 Task: In the Company moma.org, schedule a meeting with title: 'Collaborative Discussion', Select date: '27 July, 2023', select start time: 10:00:AM. Add location in person New York with meeting description: Kindly join this meeting to understand Product Demo and Service Presentation. Add attendees from company's contact and save.. Logged in from softage.1@softage.net
Action: Mouse moved to (112, 75)
Screenshot: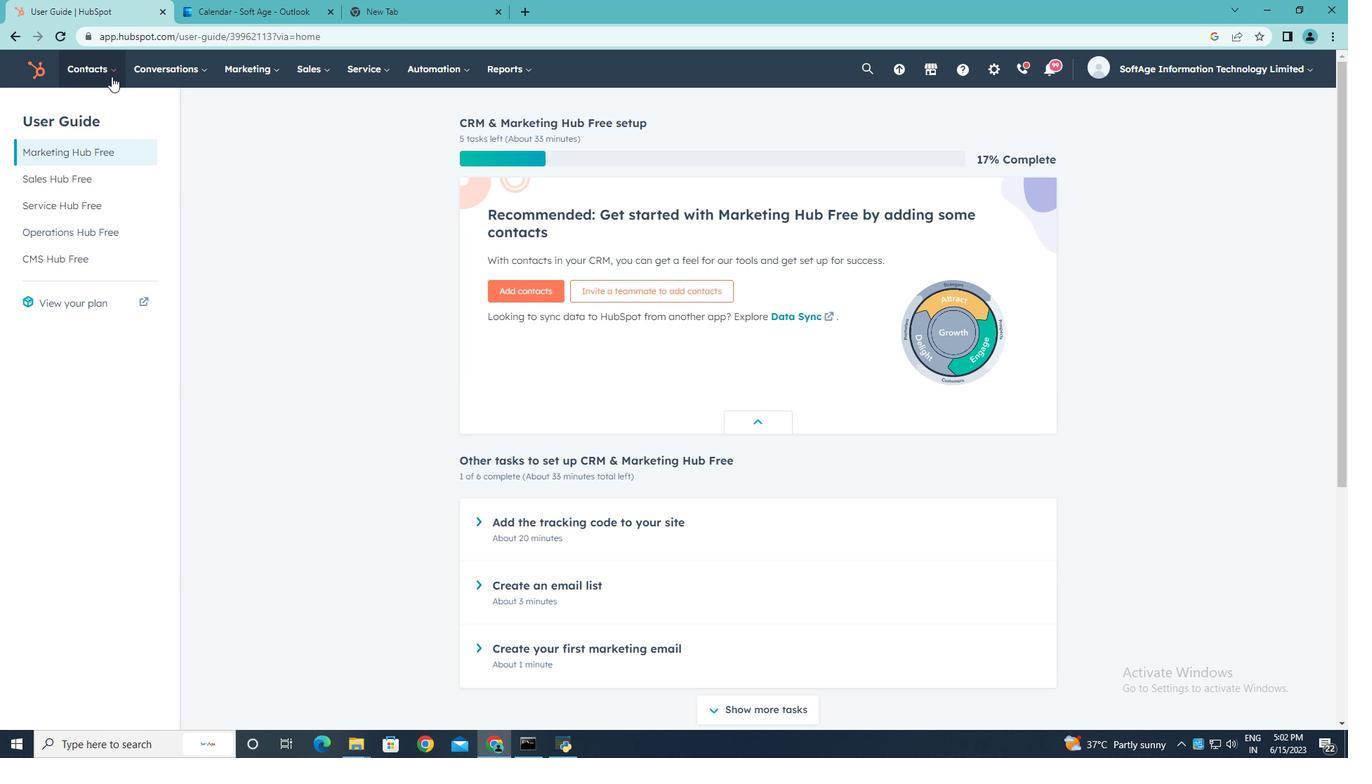 
Action: Mouse pressed left at (112, 75)
Screenshot: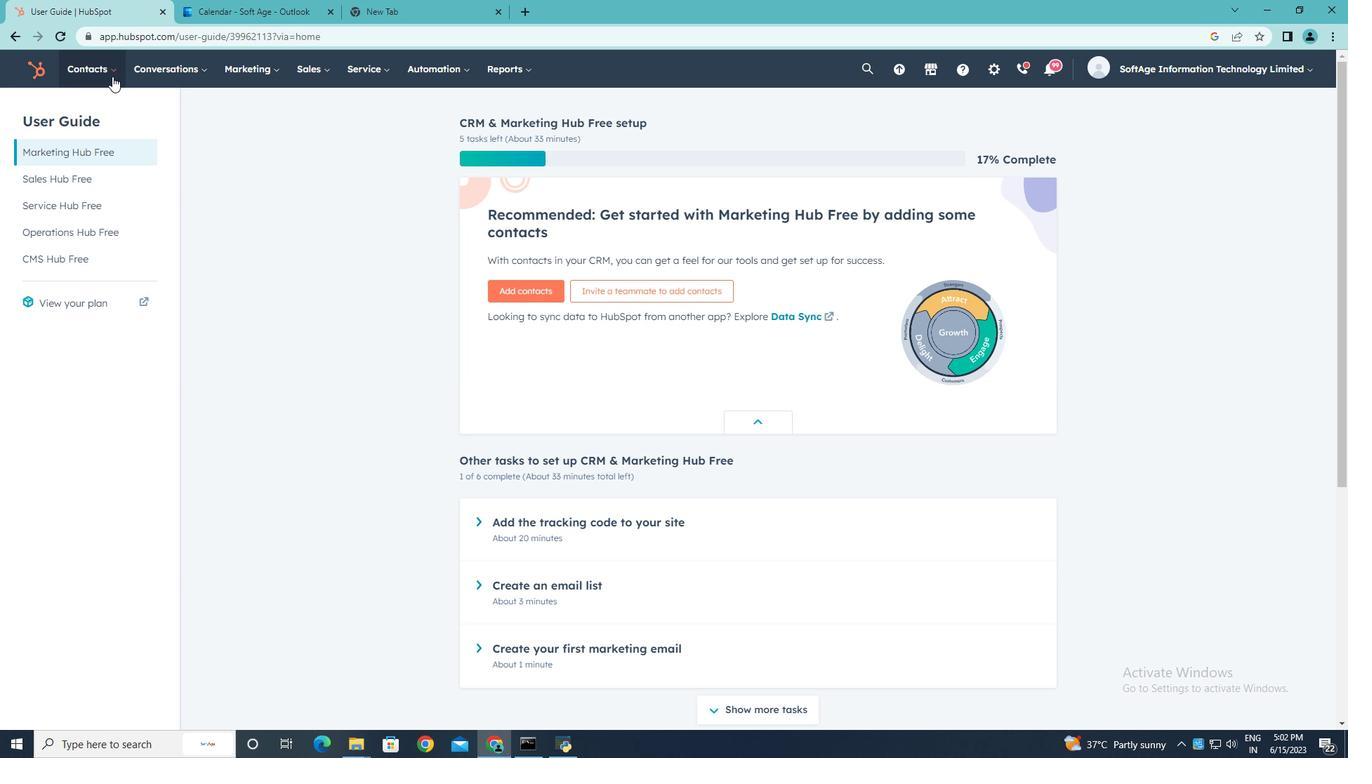 
Action: Mouse moved to (108, 138)
Screenshot: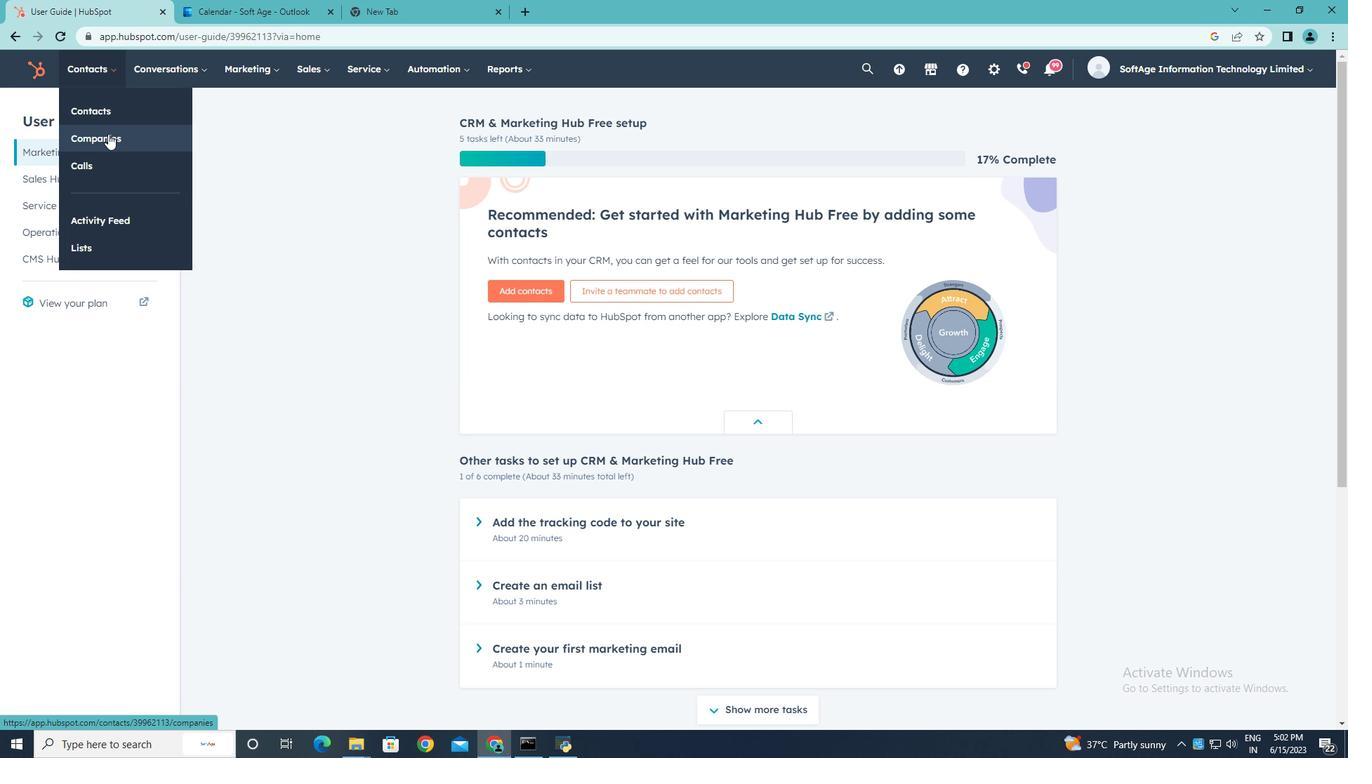 
Action: Mouse pressed left at (108, 138)
Screenshot: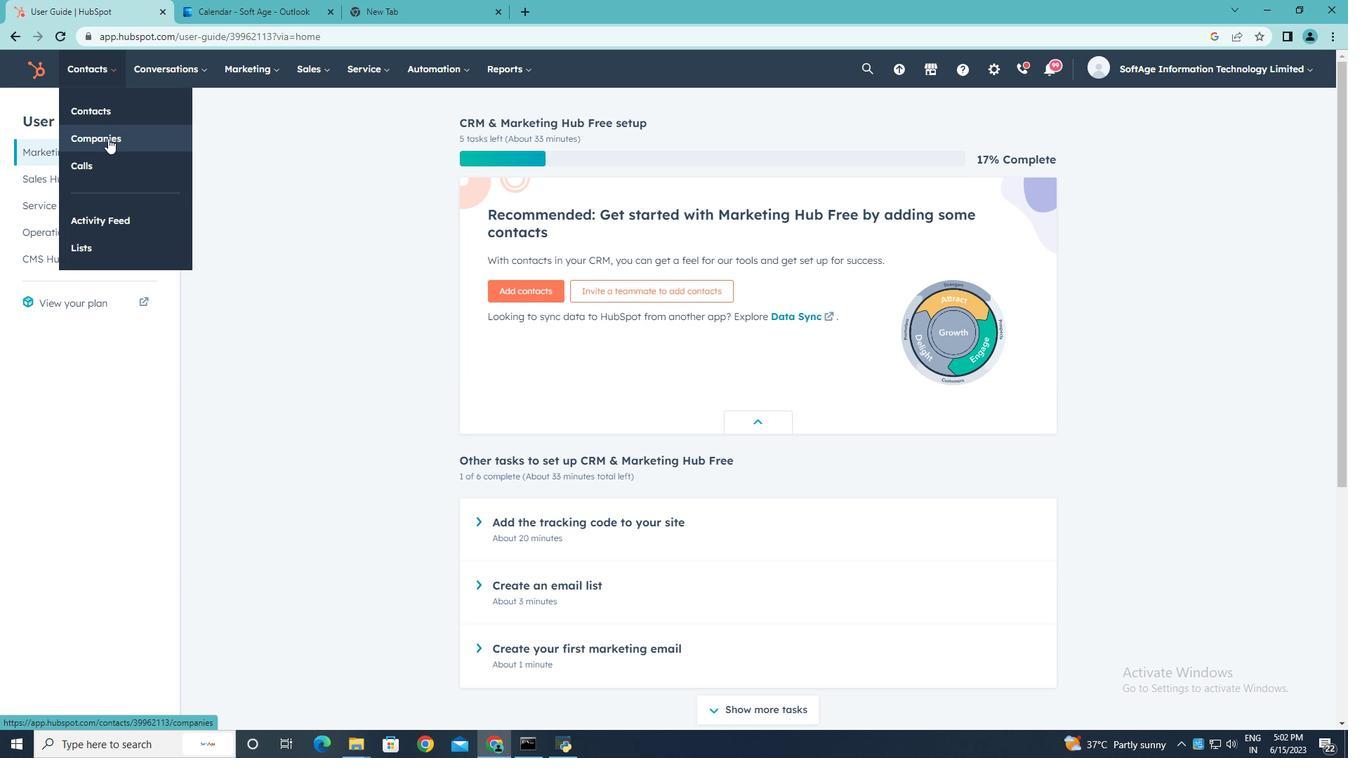 
Action: Mouse moved to (129, 228)
Screenshot: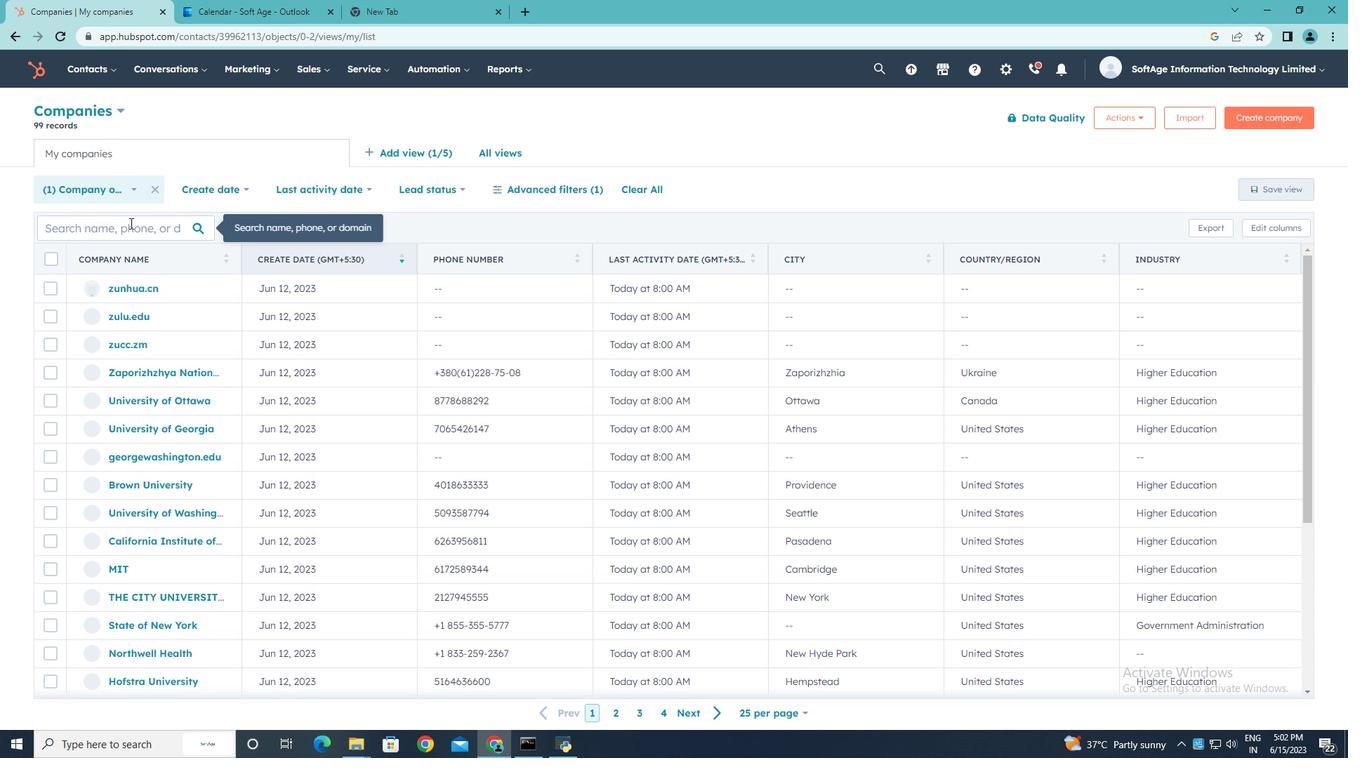
Action: Mouse pressed left at (129, 228)
Screenshot: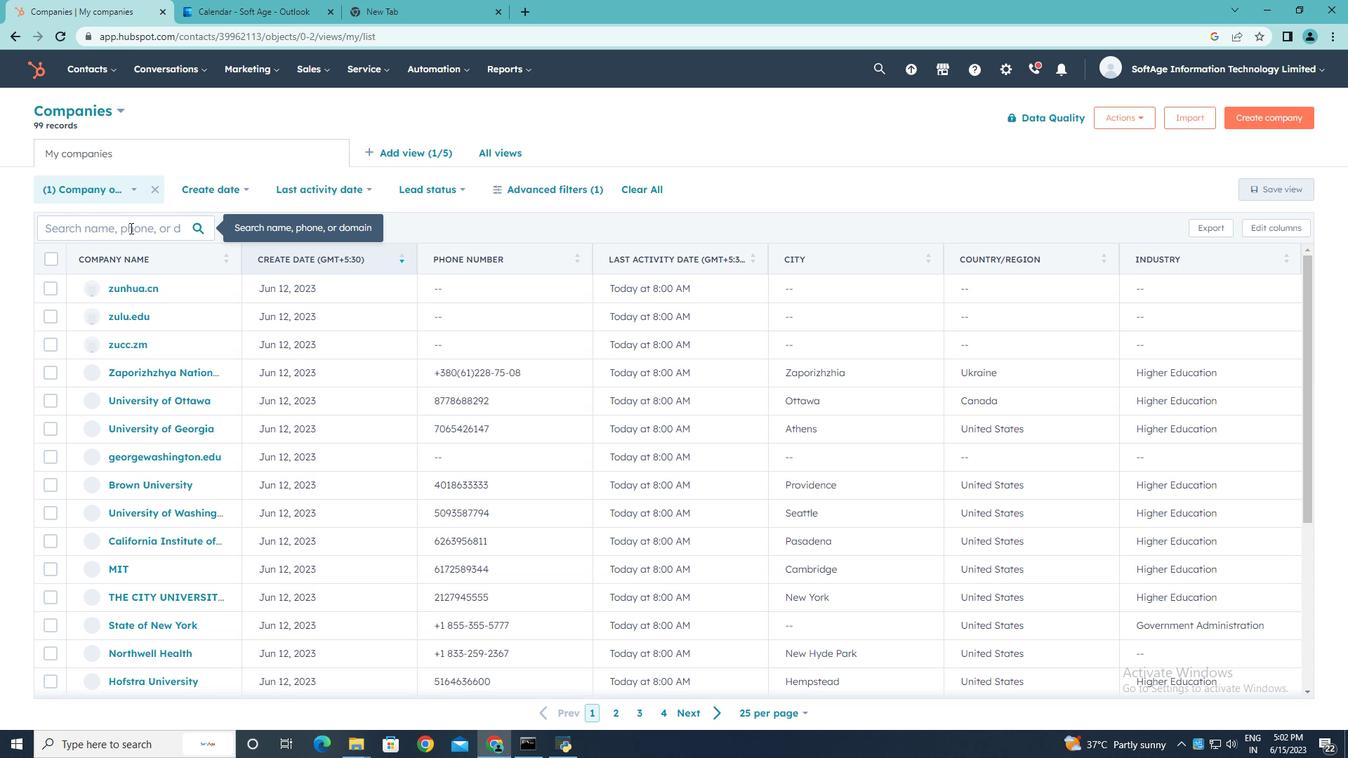 
Action: Key pressed moma.org
Screenshot: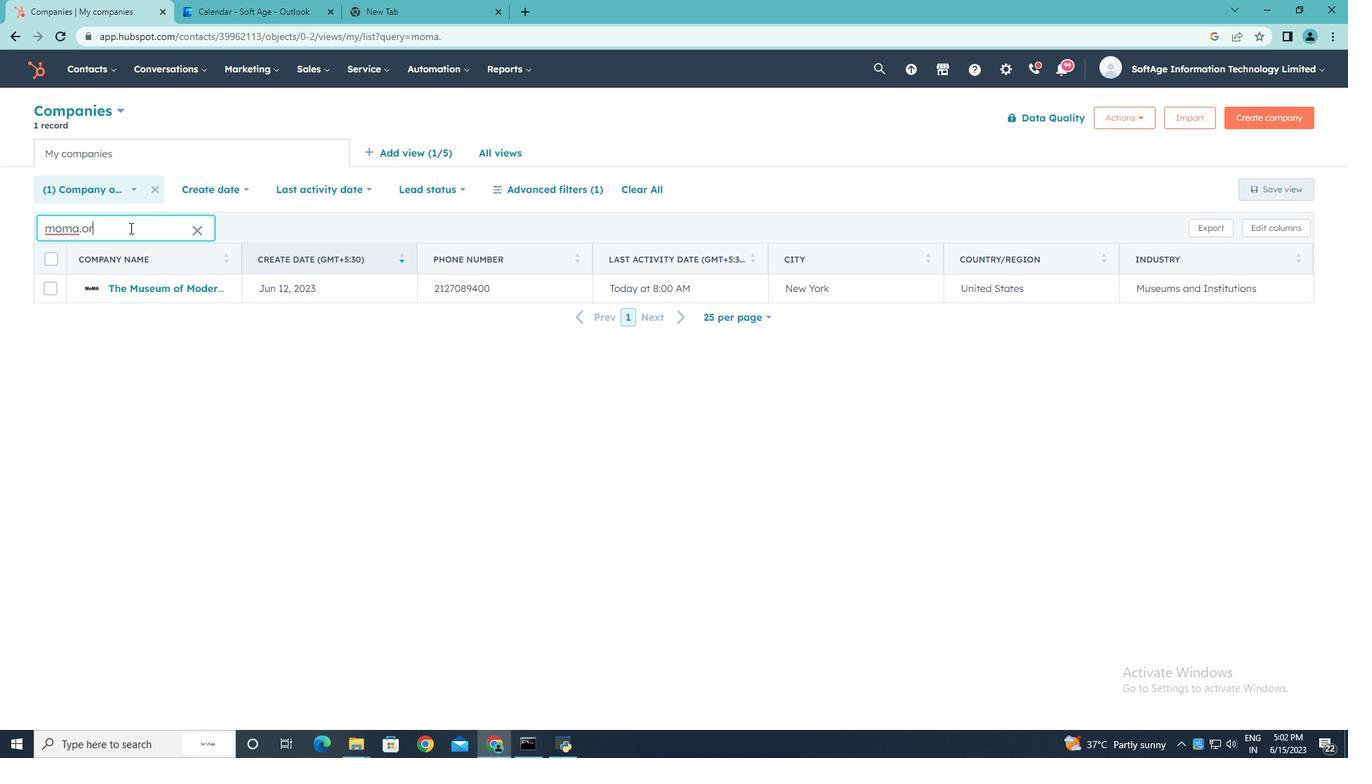 
Action: Mouse moved to (133, 283)
Screenshot: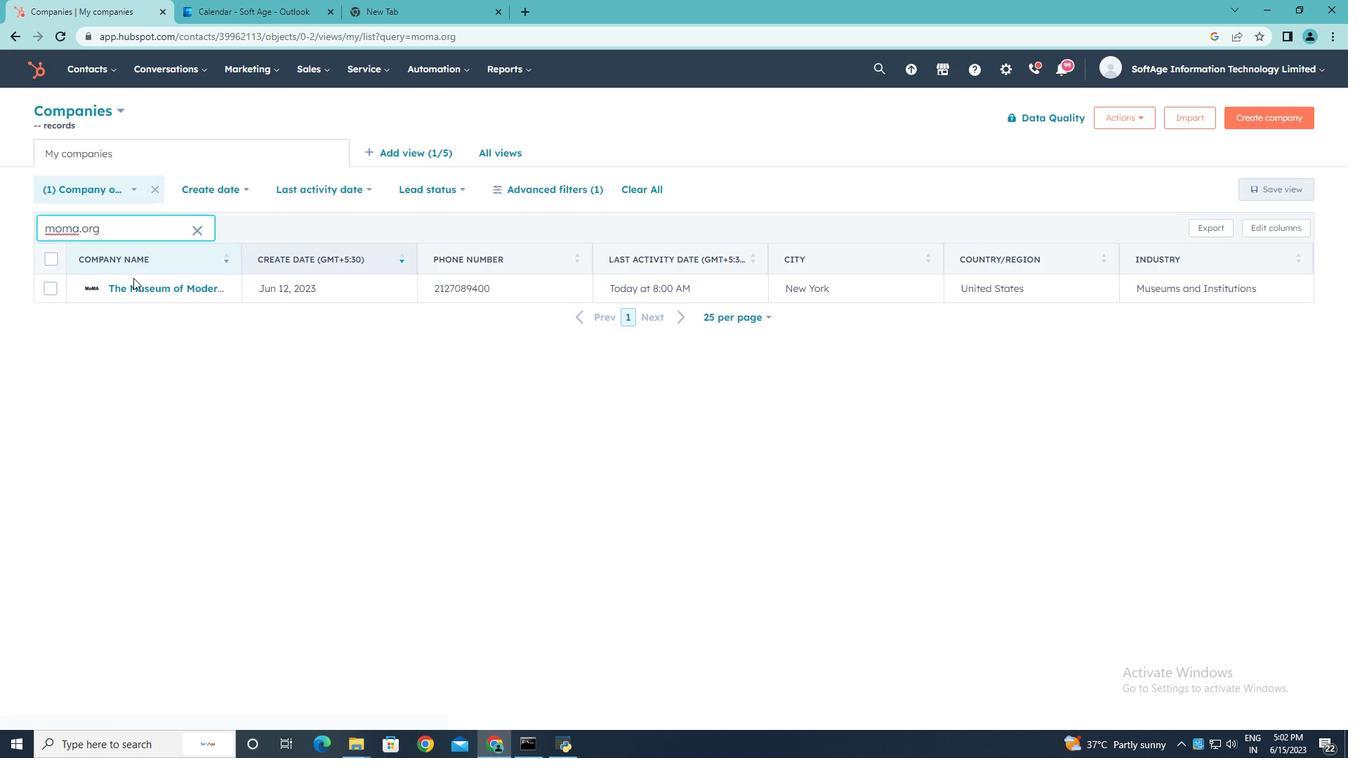 
Action: Mouse pressed left at (133, 283)
Screenshot: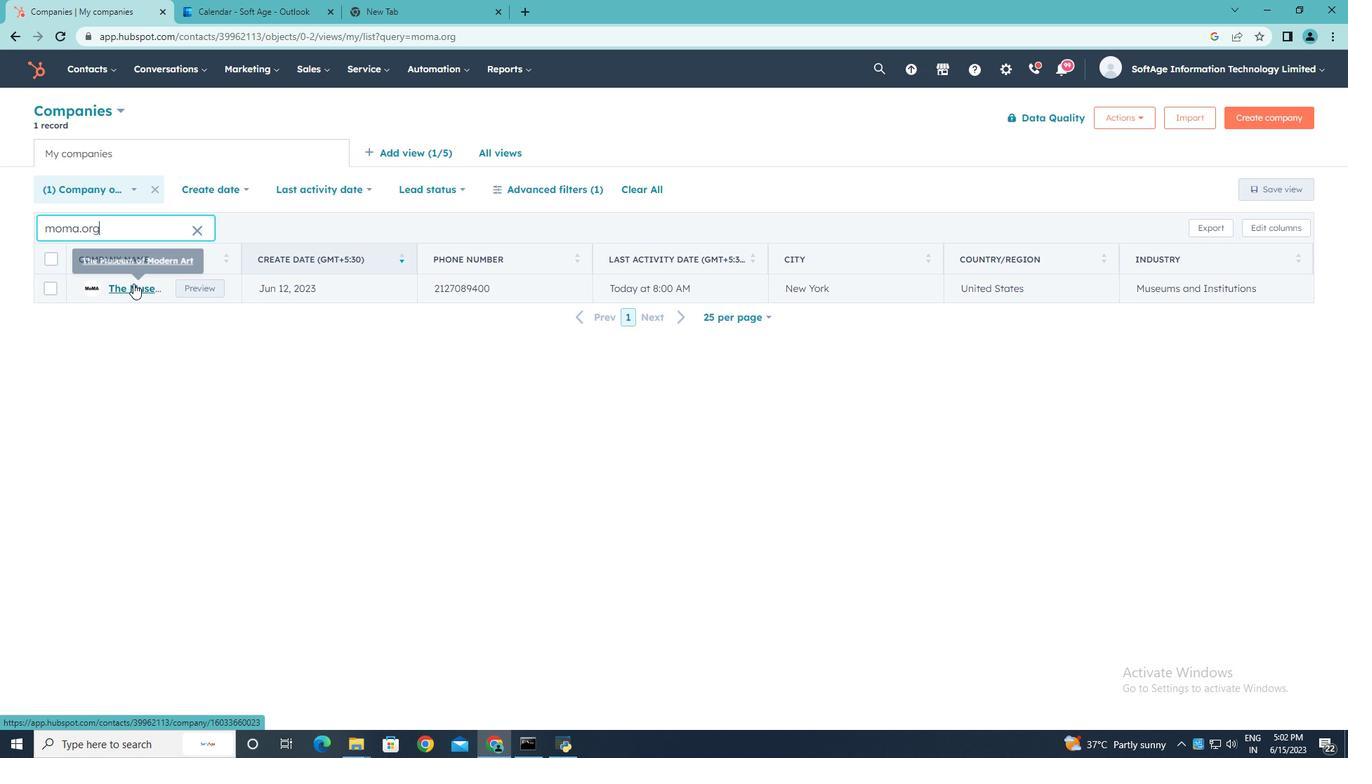 
Action: Mouse moved to (229, 238)
Screenshot: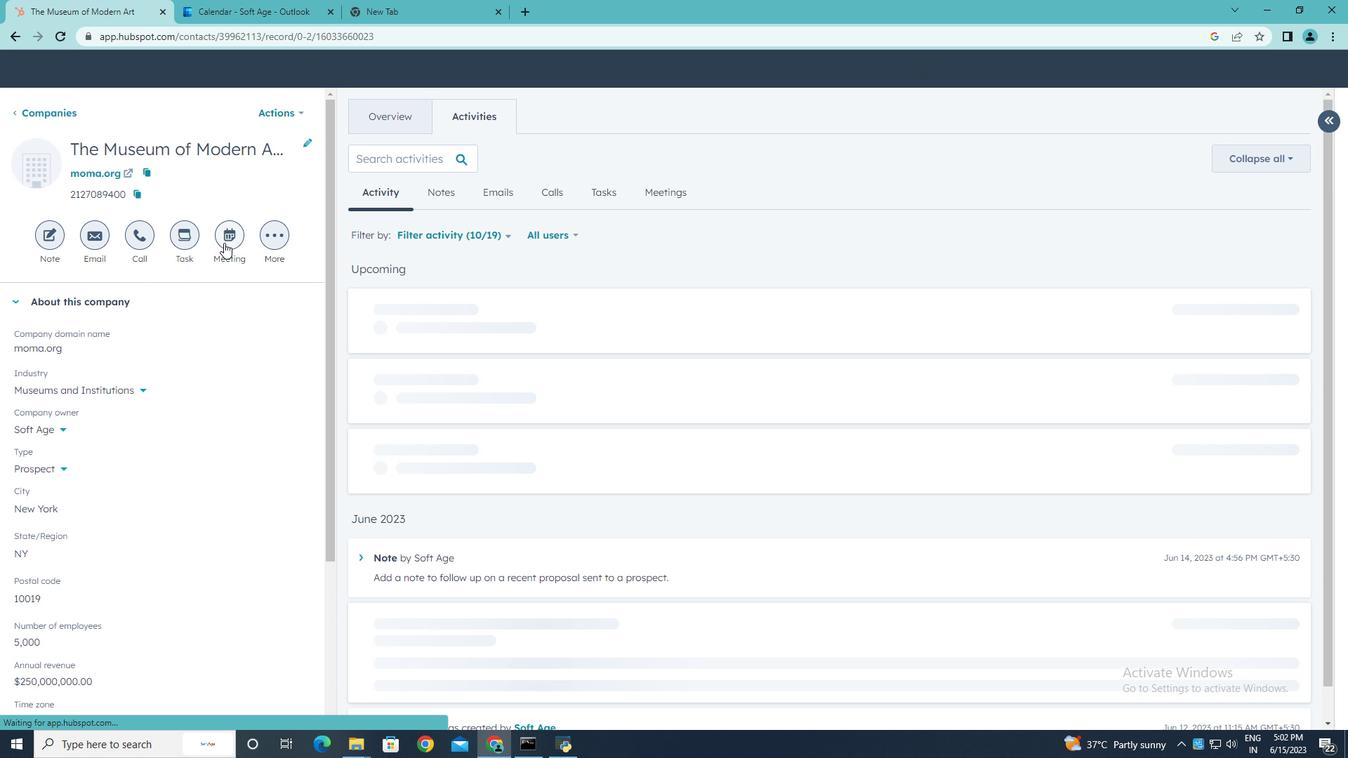 
Action: Mouse pressed left at (229, 238)
Screenshot: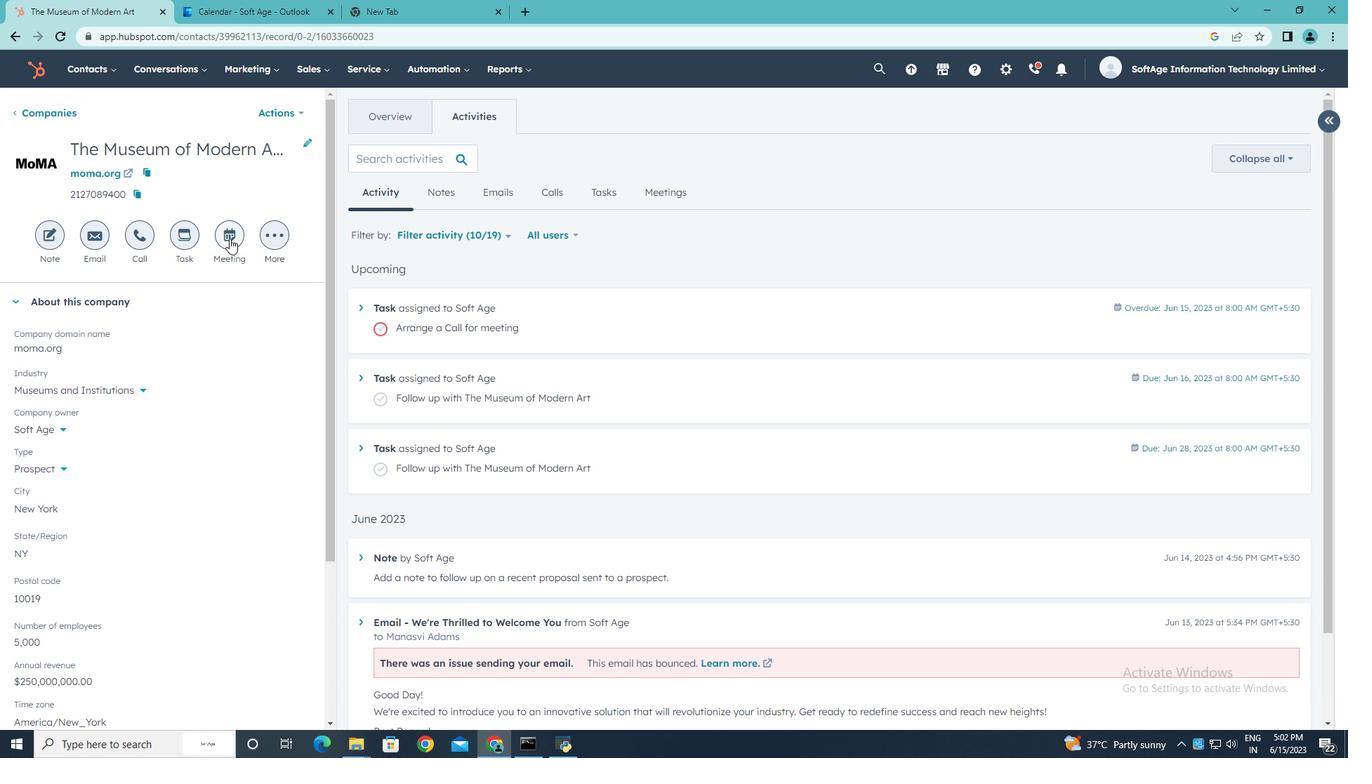 
Action: Key pressed <Key.shift>Collabort<Key.backspace>ative<Key.space><Key.shift>Discussion
Screenshot: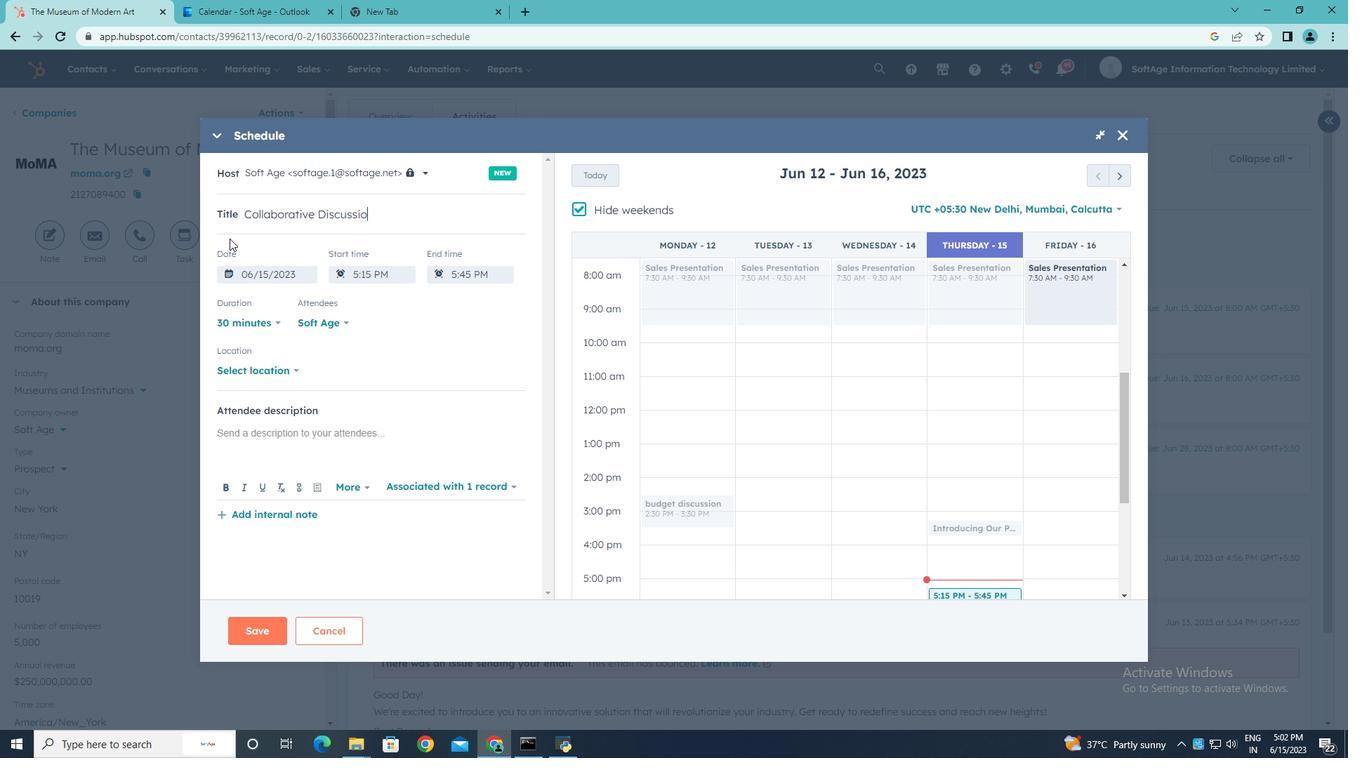 
Action: Mouse moved to (580, 205)
Screenshot: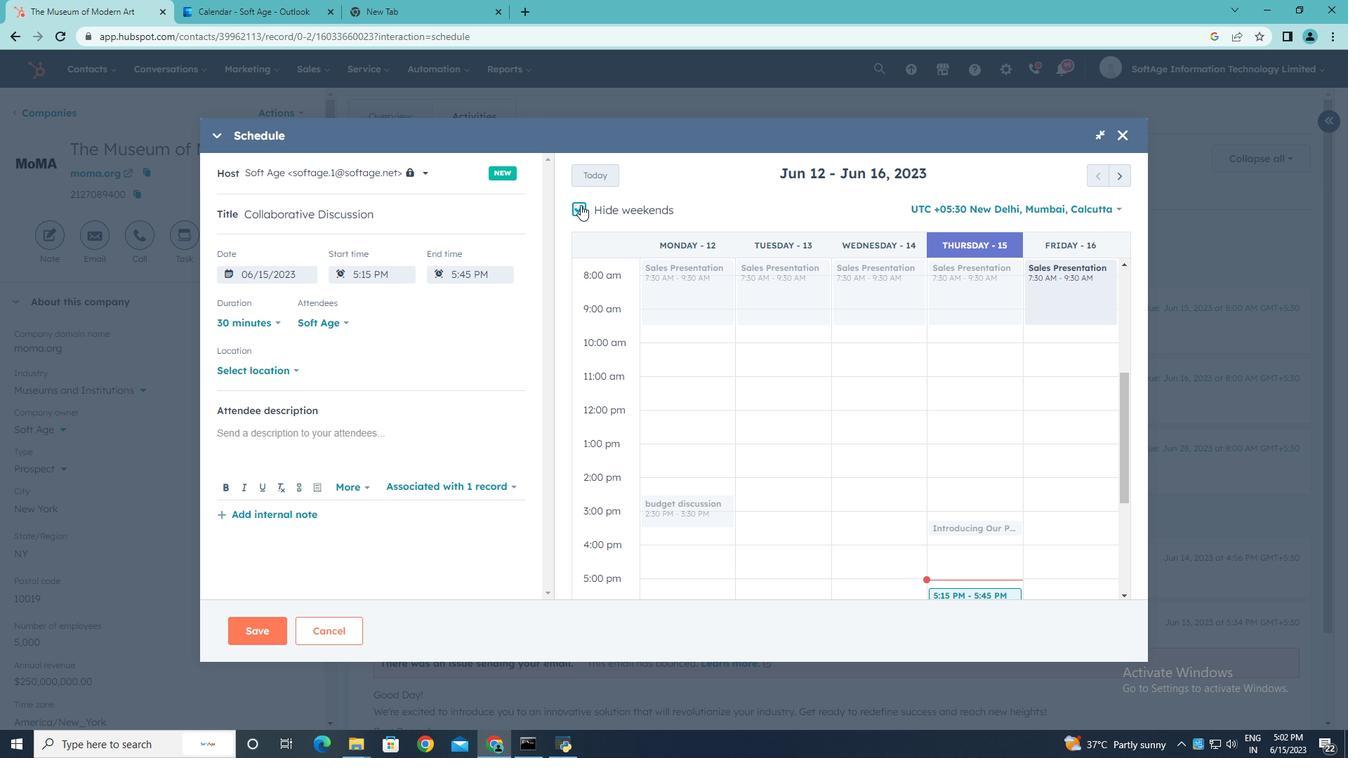 
Action: Mouse pressed left at (580, 205)
Screenshot: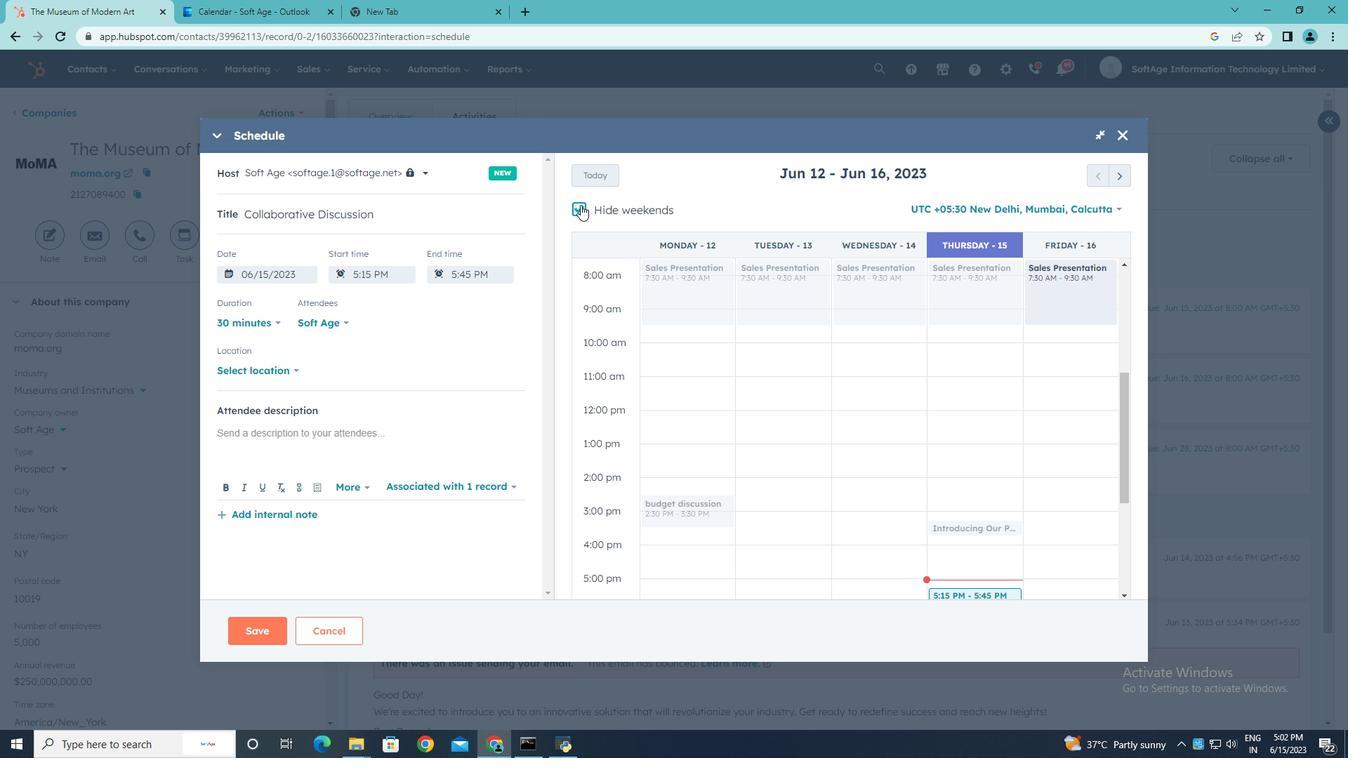 
Action: Mouse moved to (1119, 177)
Screenshot: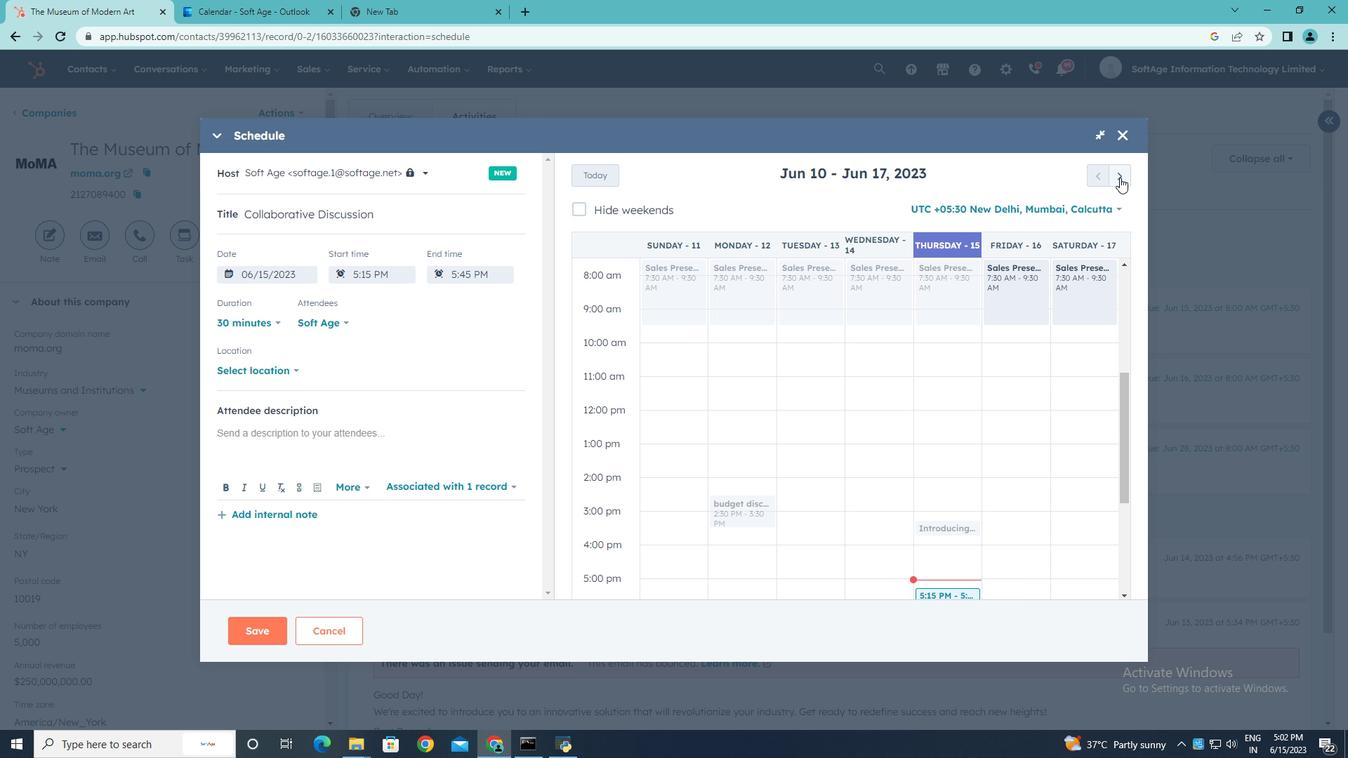 
Action: Mouse pressed left at (1119, 177)
Screenshot: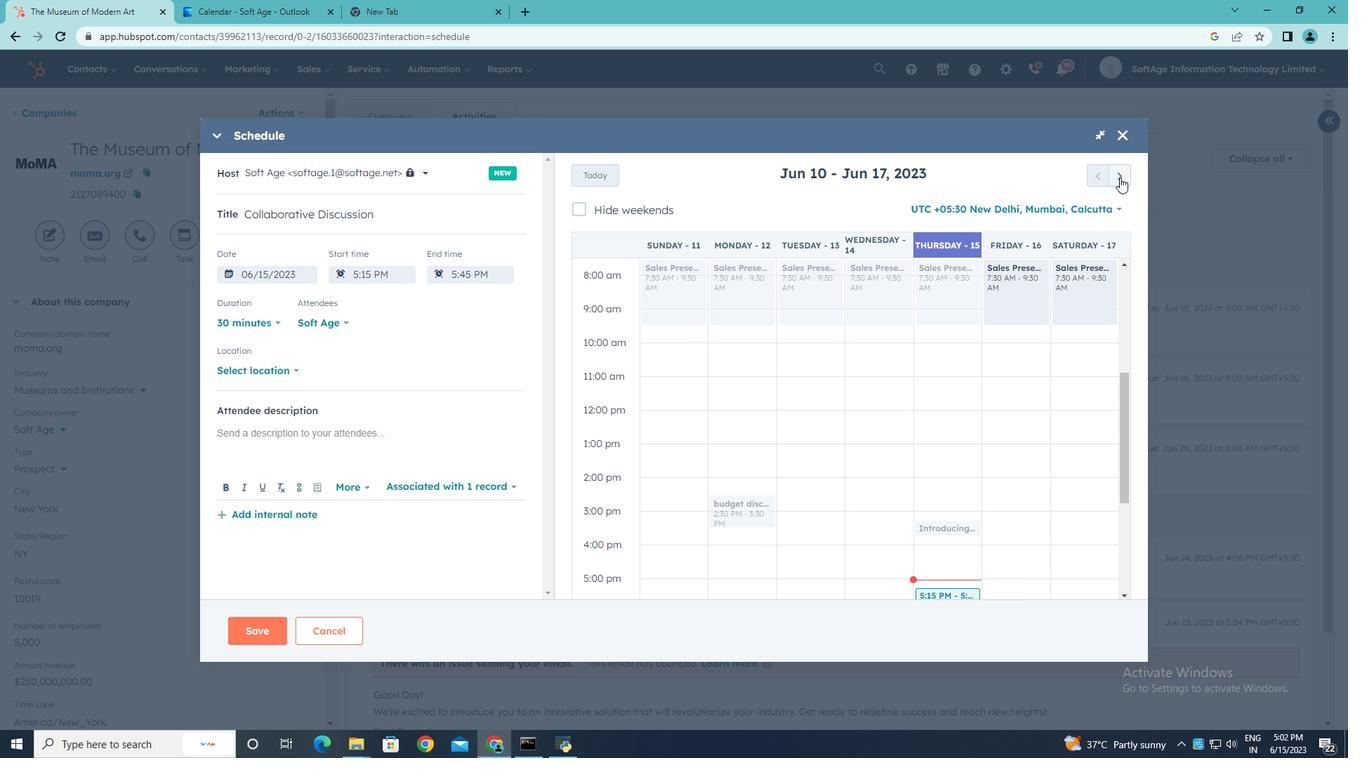 
Action: Mouse pressed left at (1119, 177)
Screenshot: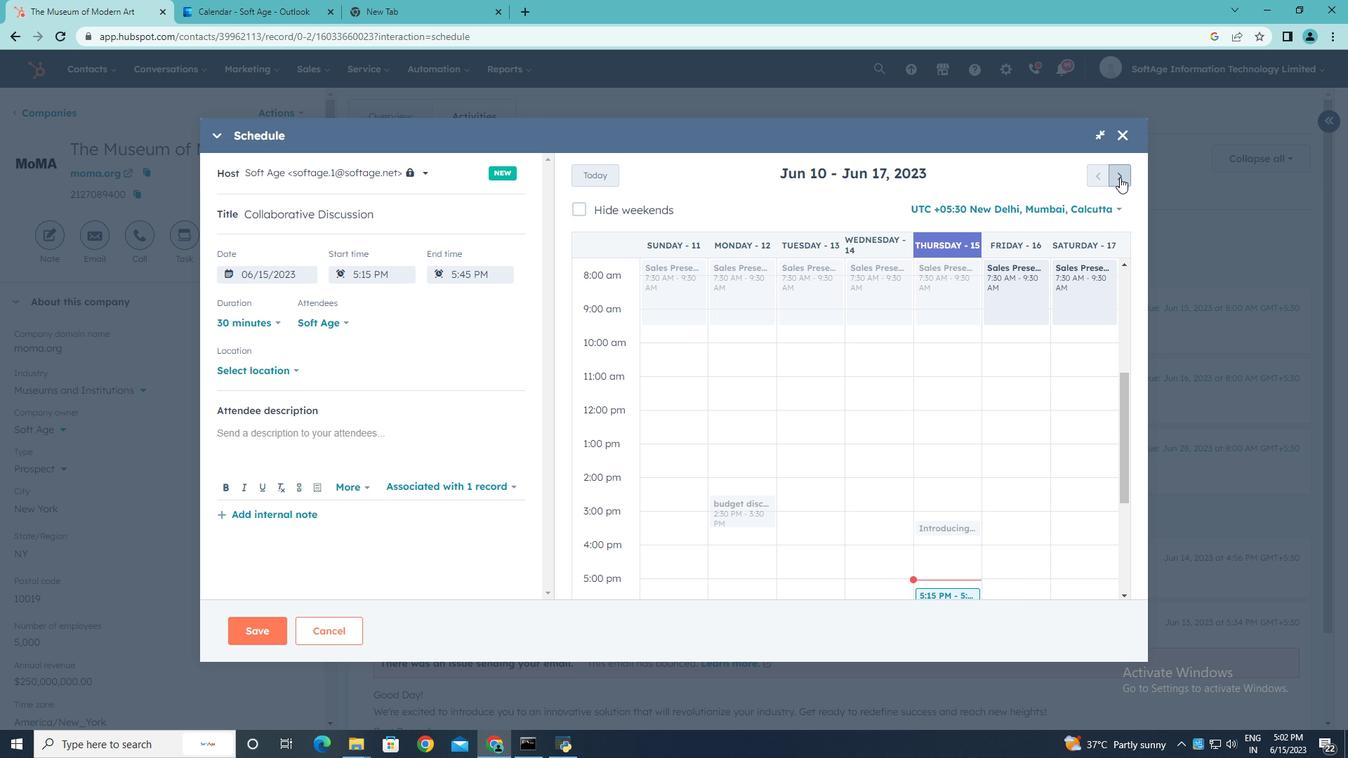 
Action: Mouse pressed left at (1119, 177)
Screenshot: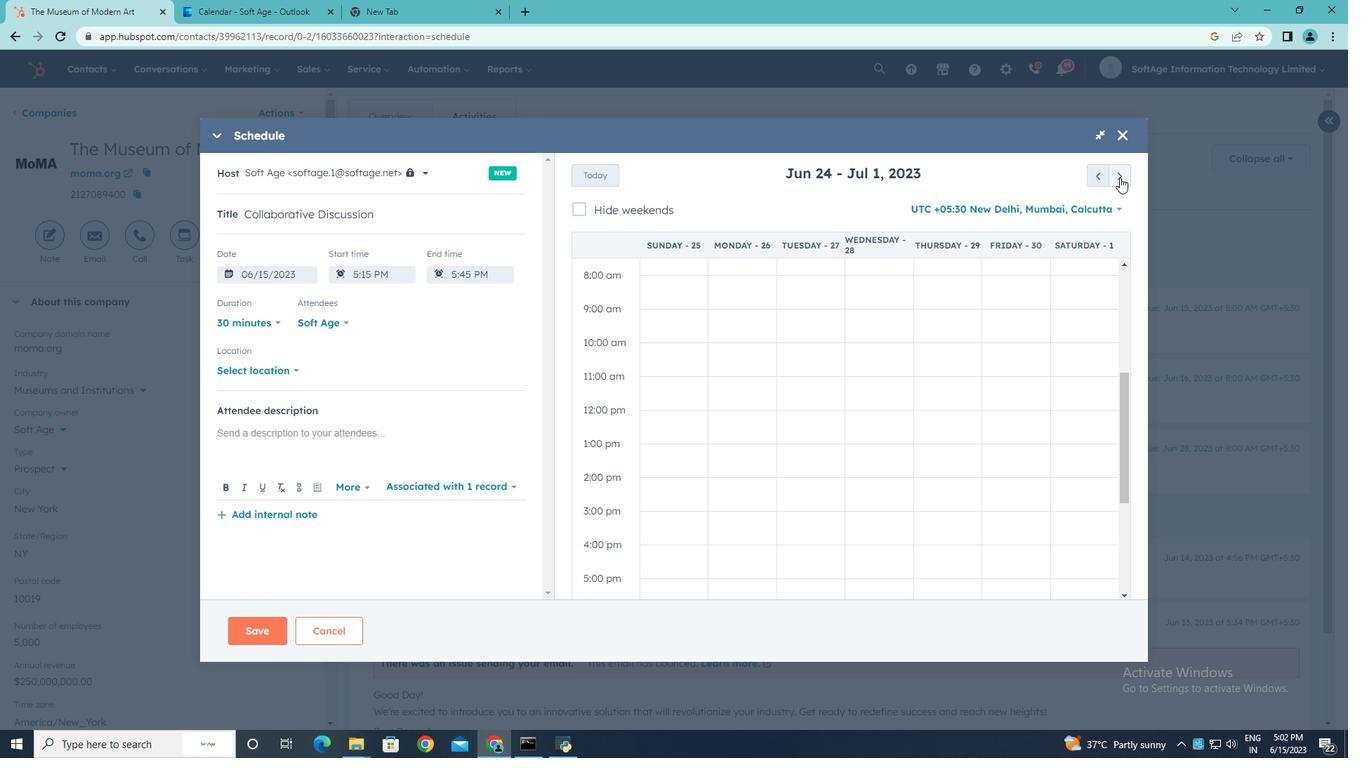 
Action: Mouse pressed left at (1119, 177)
Screenshot: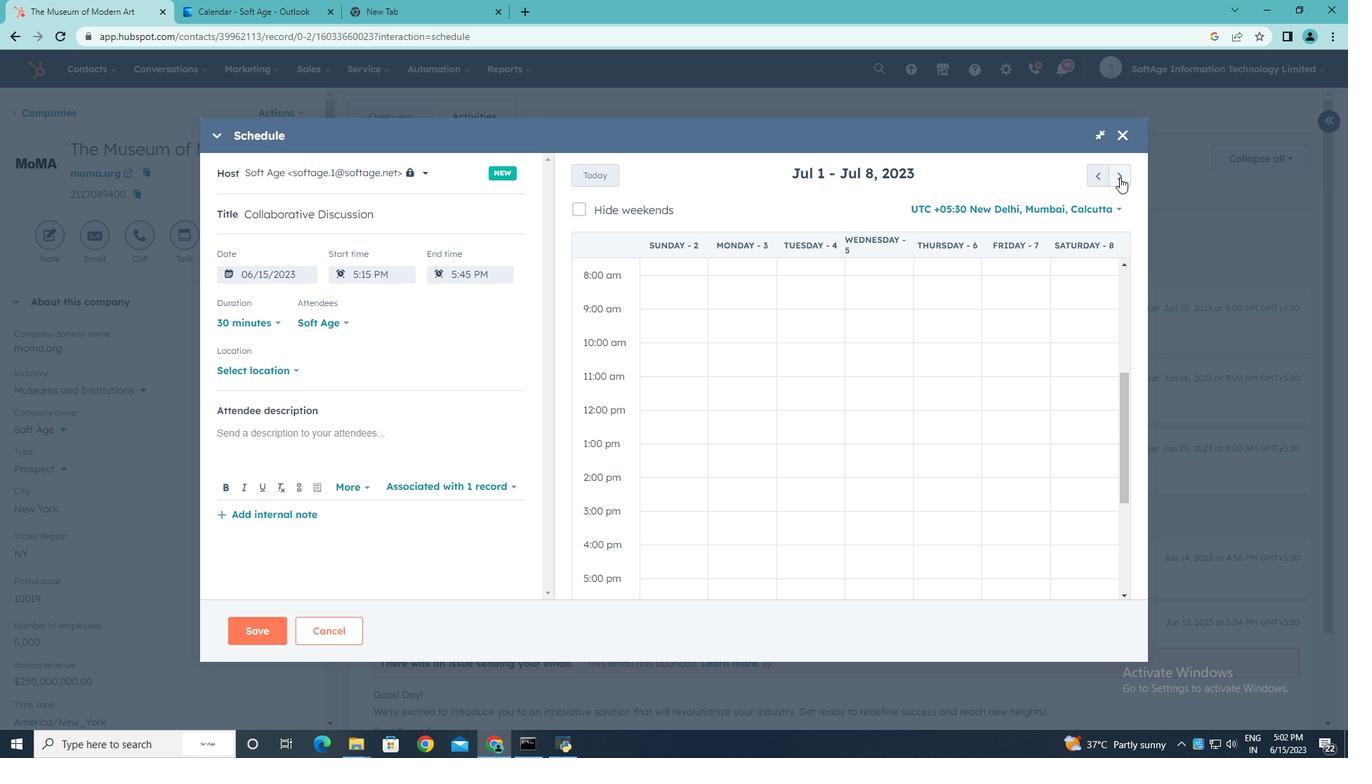 
Action: Mouse pressed left at (1119, 177)
Screenshot: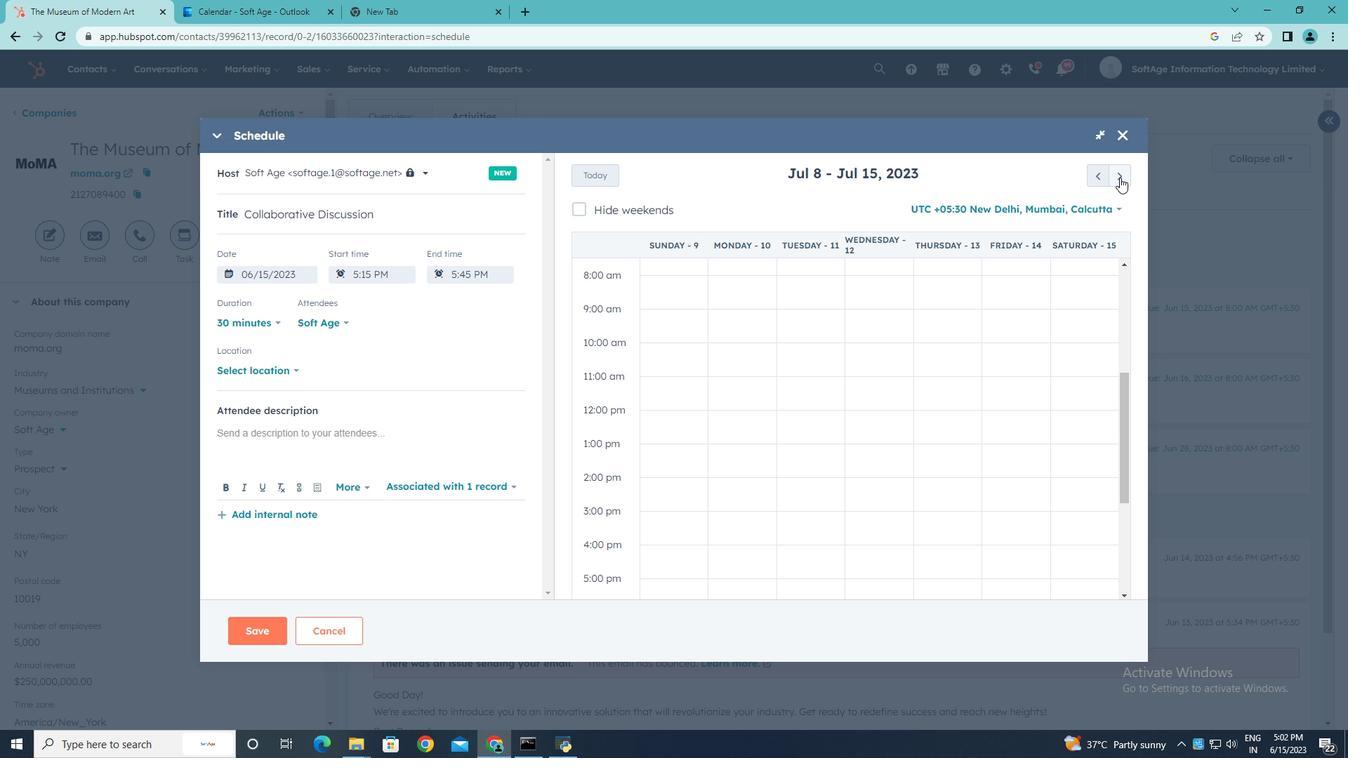 
Action: Mouse pressed left at (1119, 177)
Screenshot: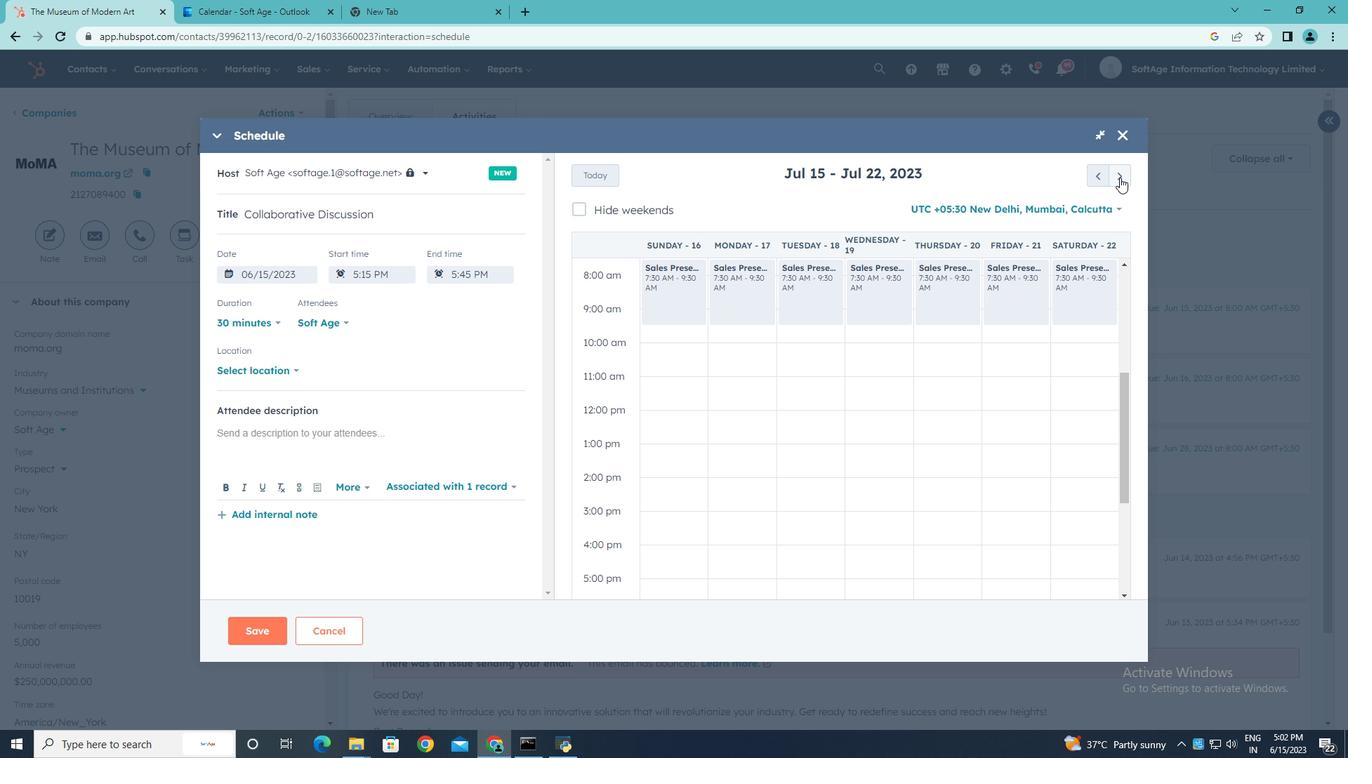 
Action: Mouse moved to (928, 347)
Screenshot: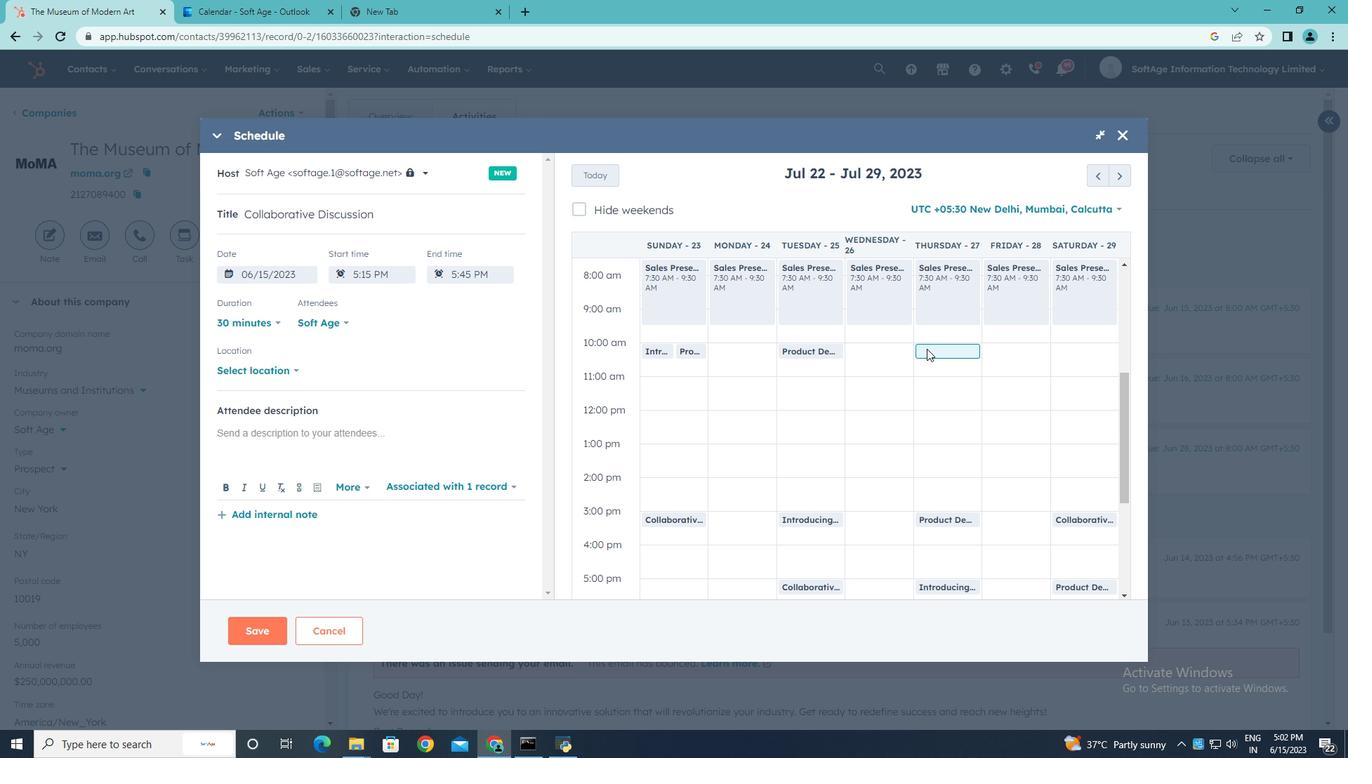 
Action: Mouse pressed left at (928, 347)
Screenshot: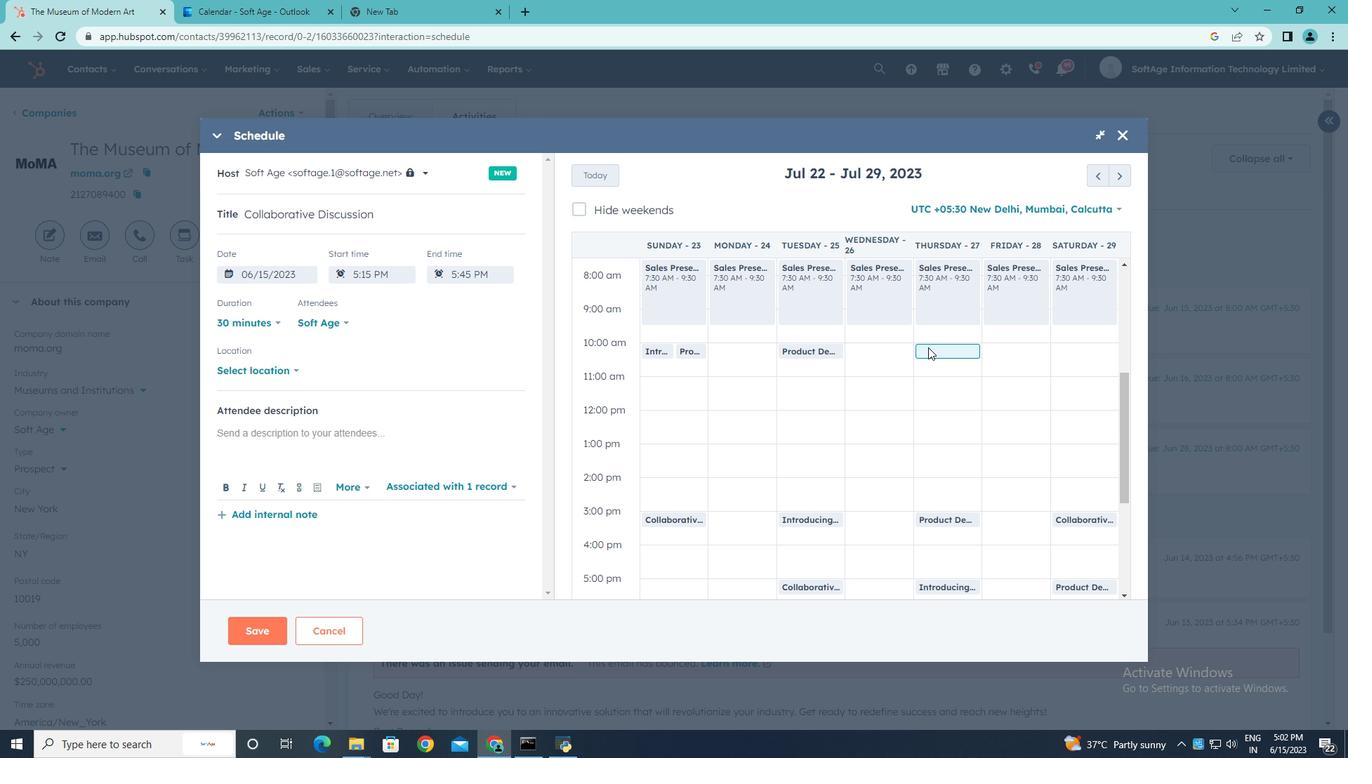 
Action: Mouse moved to (296, 366)
Screenshot: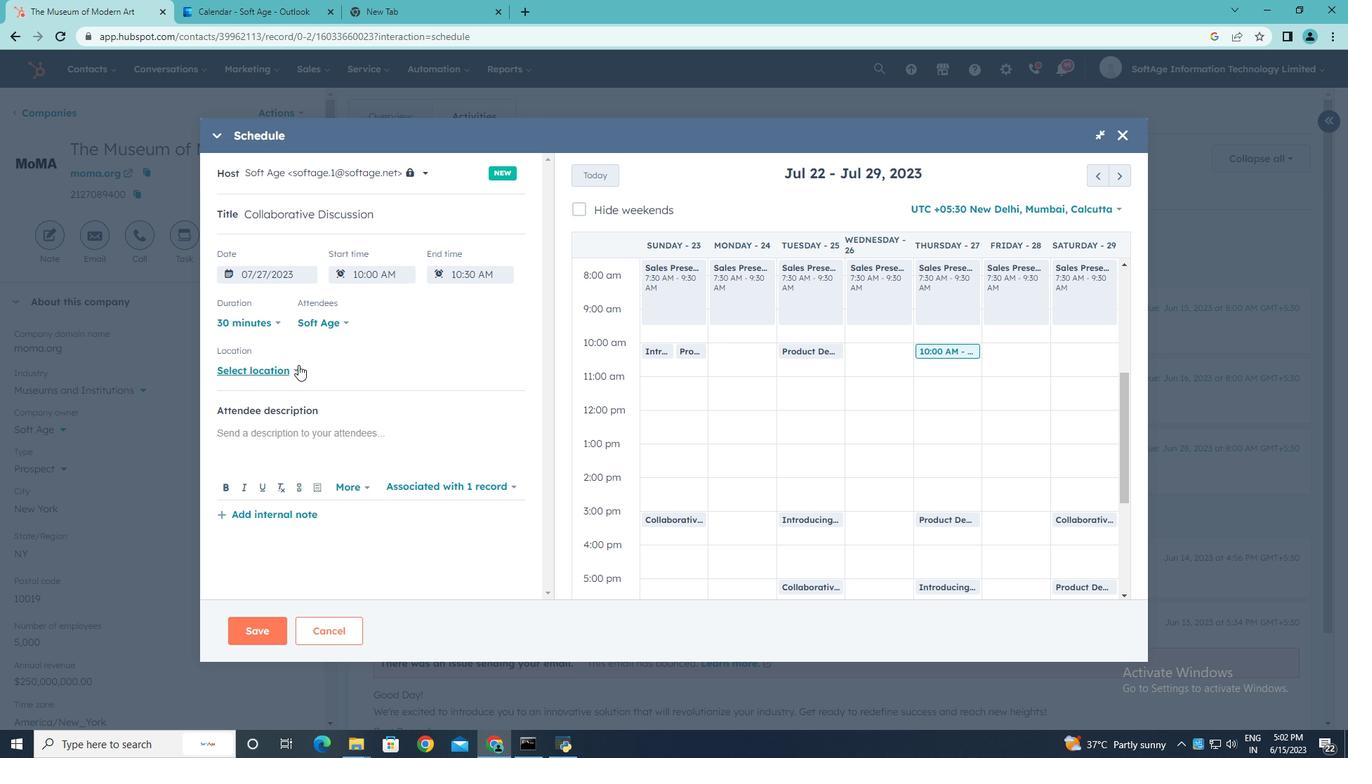 
Action: Mouse pressed left at (296, 366)
Screenshot: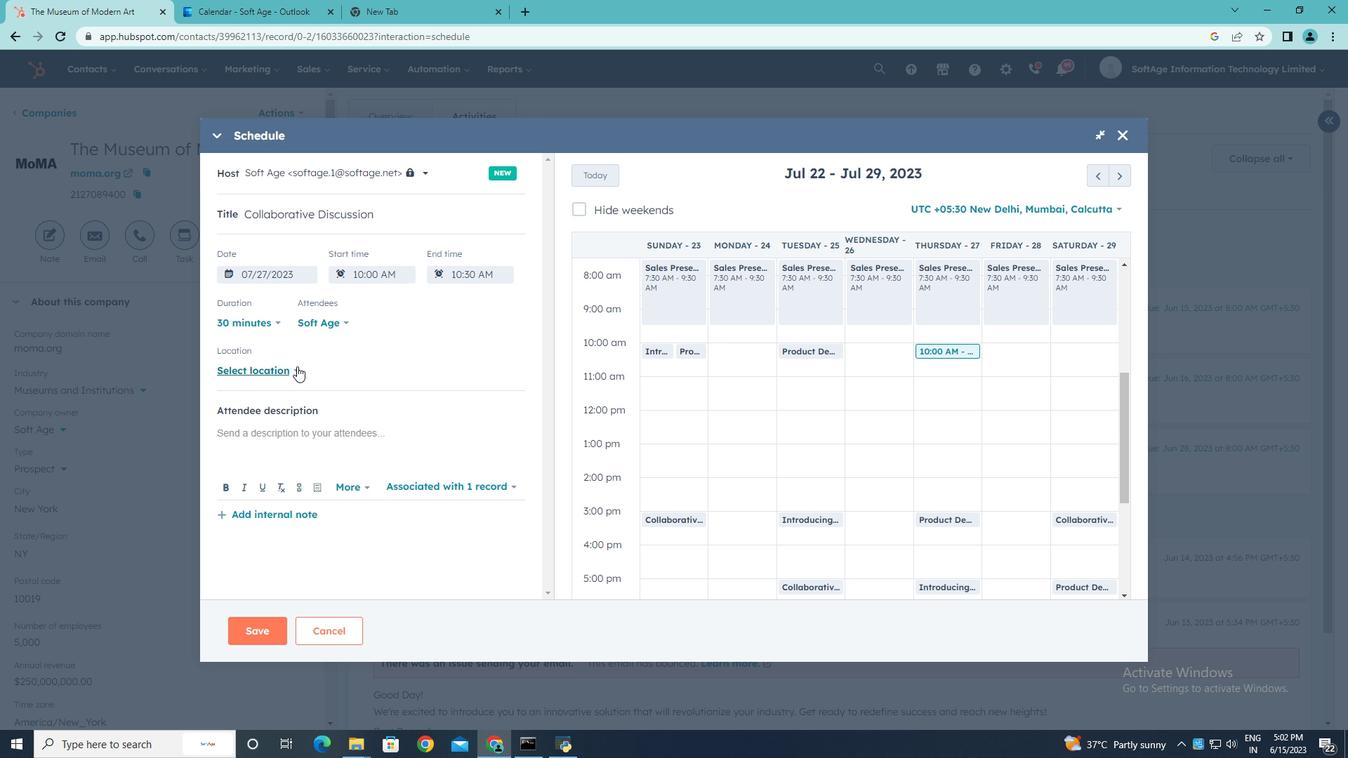 
Action: Mouse moved to (341, 362)
Screenshot: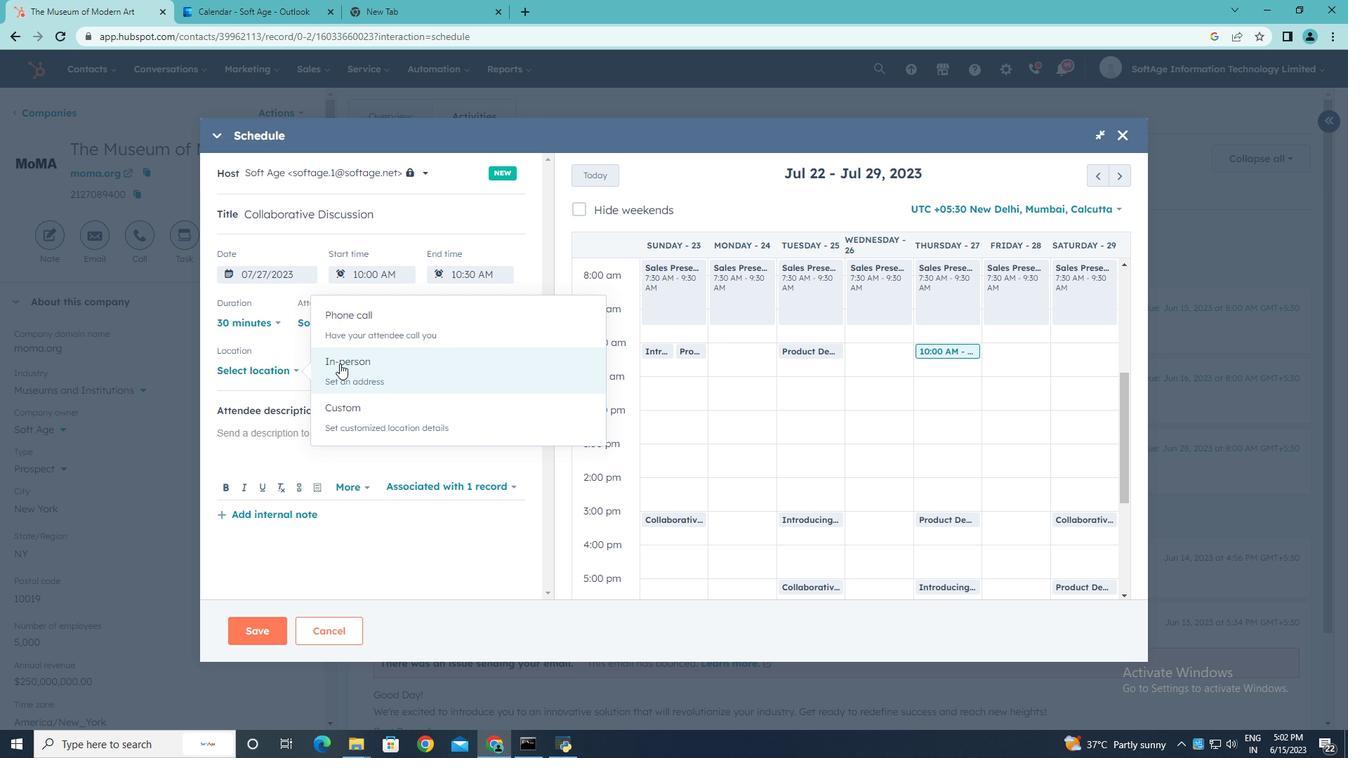 
Action: Mouse pressed left at (341, 362)
Screenshot: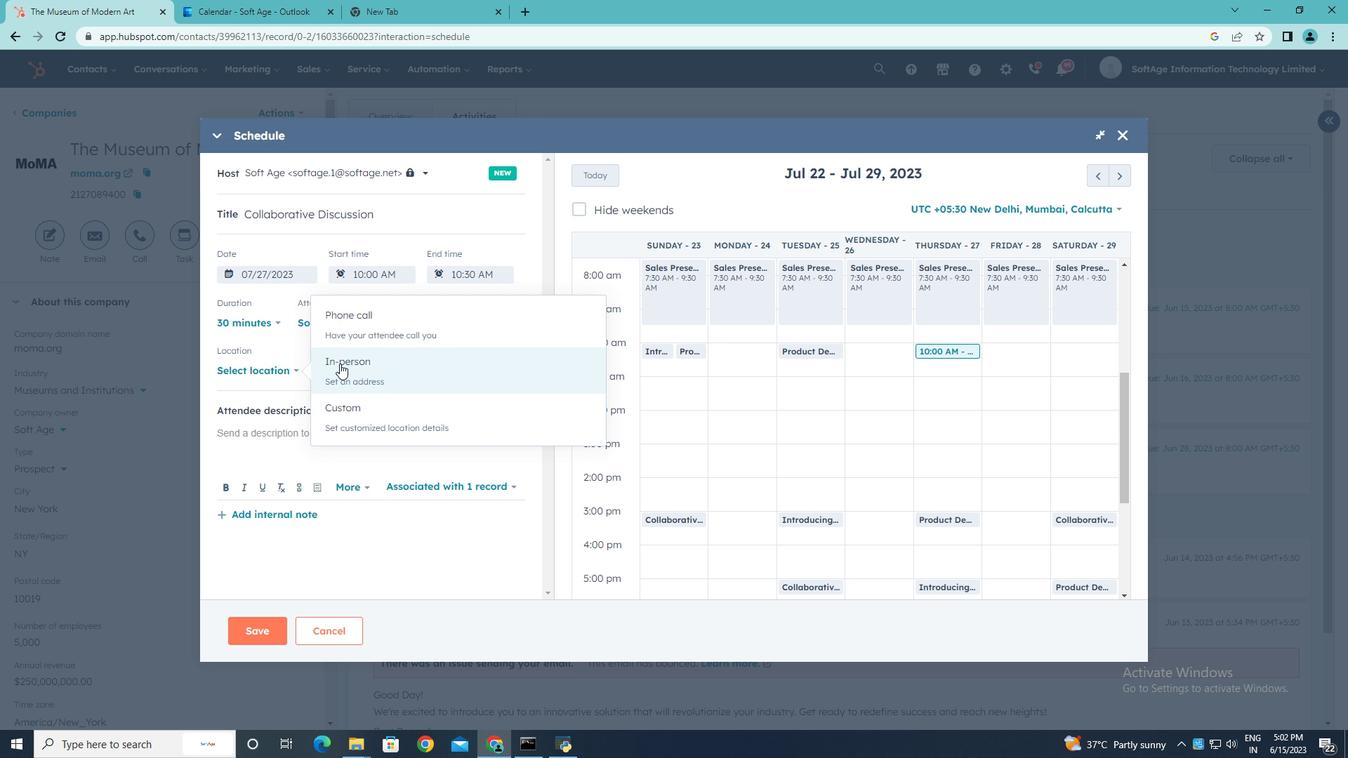 
Action: Mouse moved to (325, 372)
Screenshot: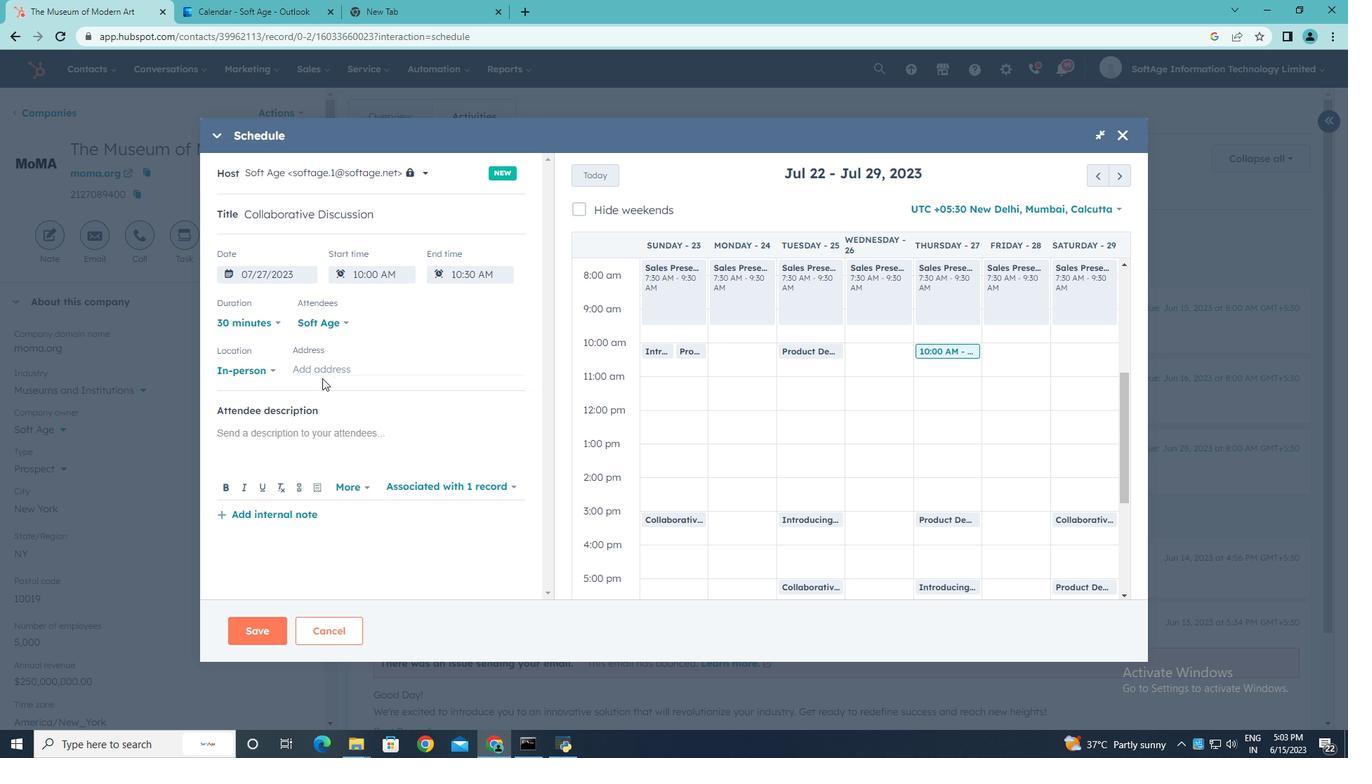 
Action: Mouse pressed left at (325, 372)
Screenshot: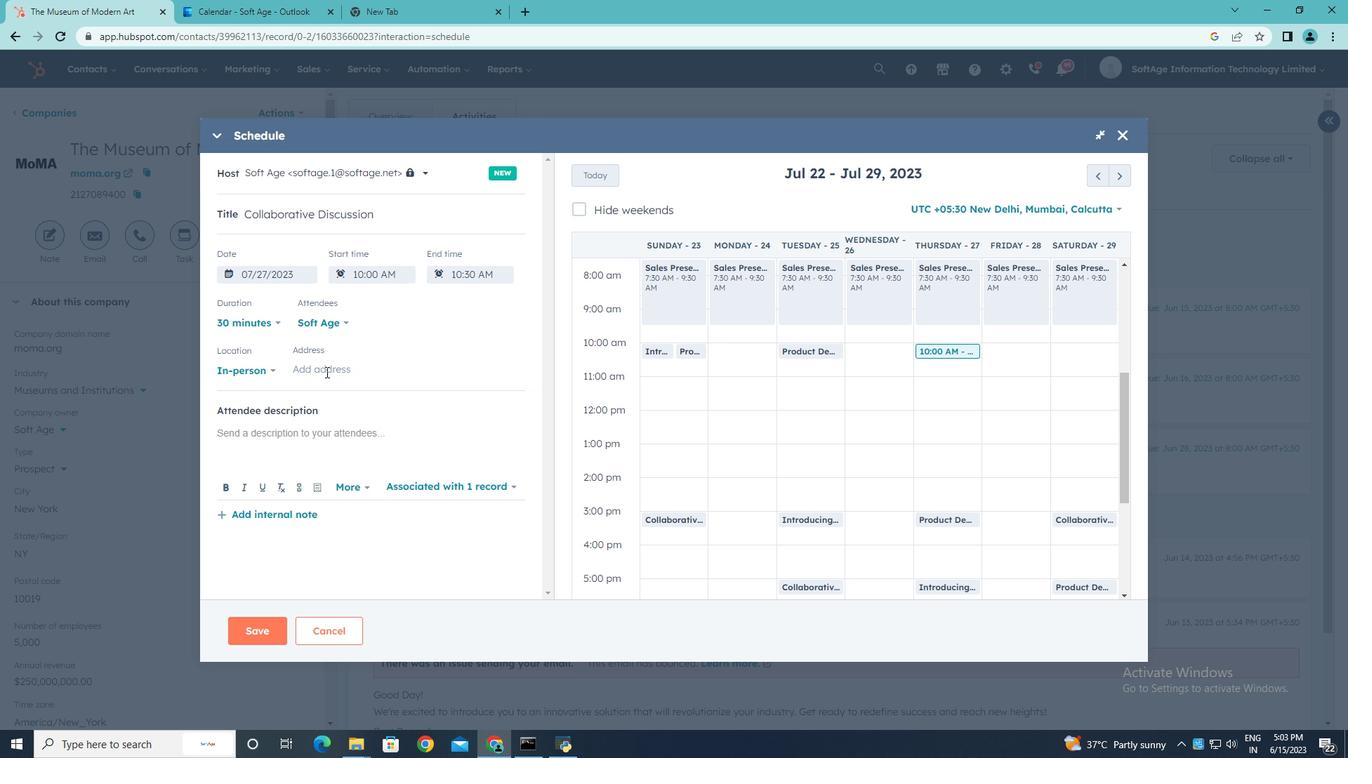 
Action: Key pressed <Key.shift>New<Key.space><Key.shift><Key.shift>York
Screenshot: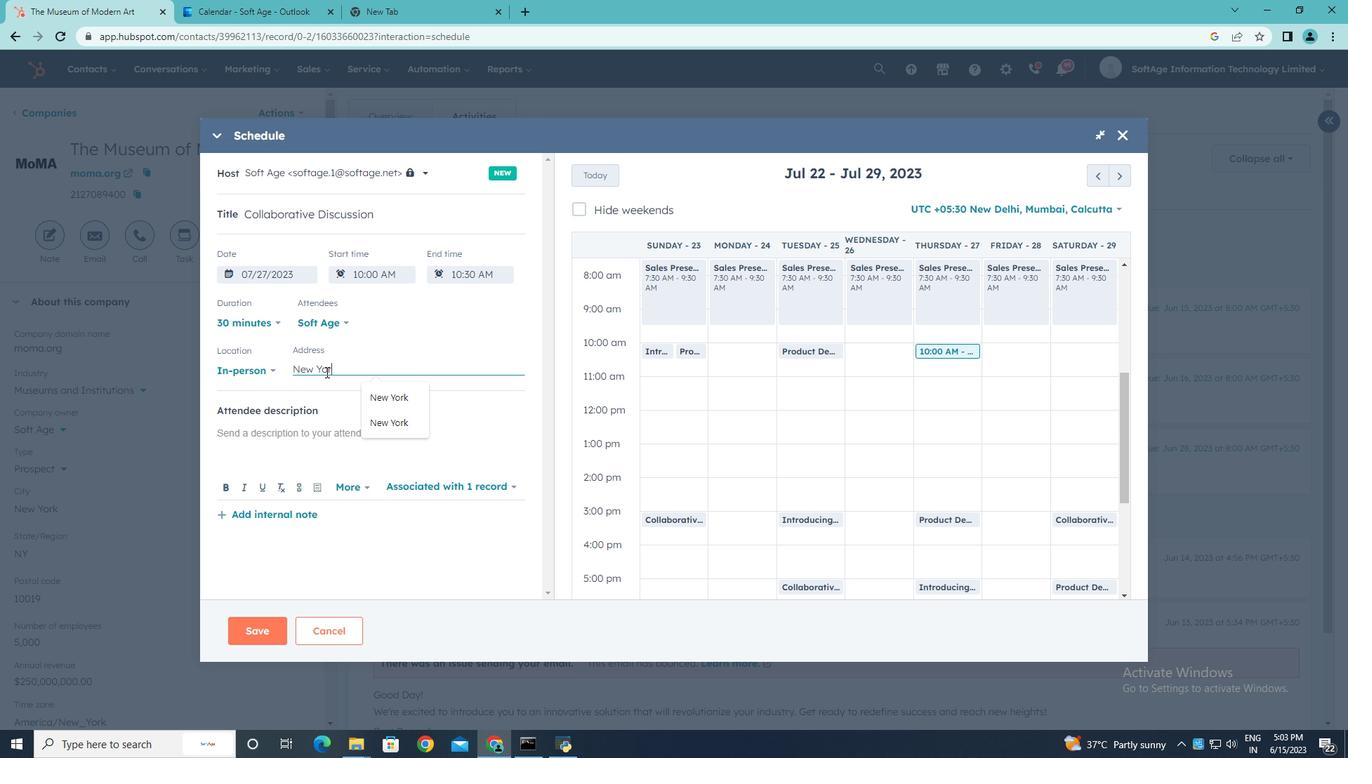 
Action: Mouse moved to (289, 429)
Screenshot: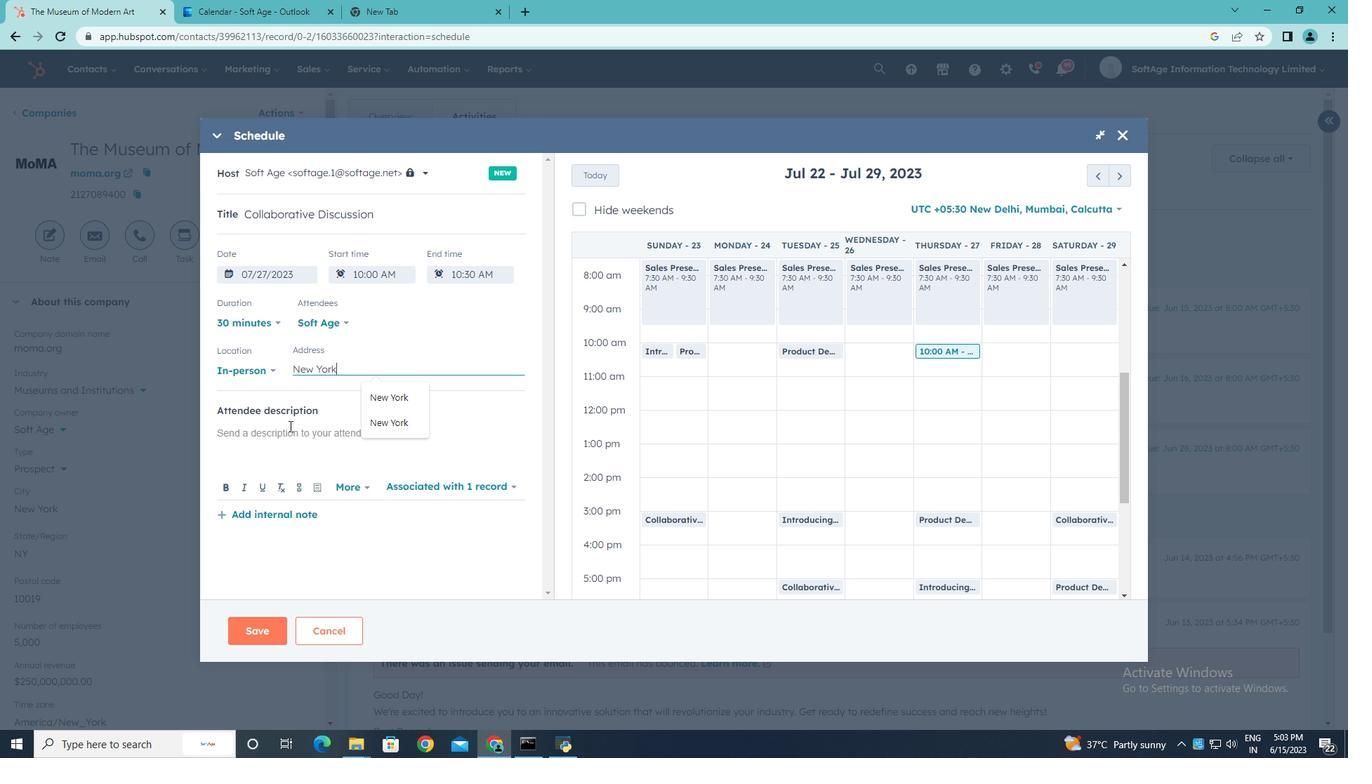 
Action: Mouse pressed left at (289, 429)
Screenshot: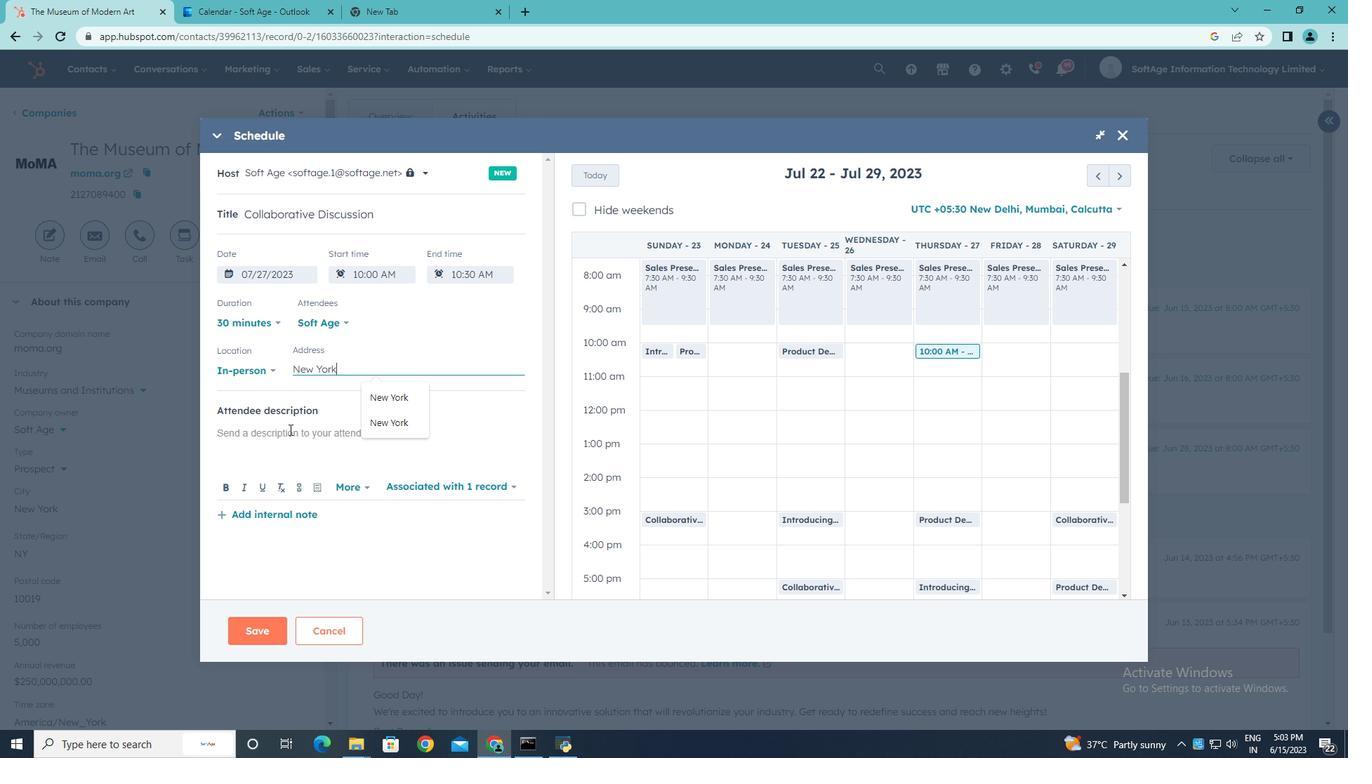 
Action: Key pressed <Key.shift>Kindly<Key.space>join<Key.space>this<Key.space>meeting<Key.space>to<Key.space>understs<Key.backspace>and<Key.space>to<Key.space><Key.backspace><Key.backspace><Key.backspace><Key.shift>Product<Key.space><Key.shift>Demo<Key.space>and<Key.space><Key.shift><Key.shift><Key.shift><Key.shift><Key.shift><Key.shift><Key.shift><Key.shift><Key.shift><Key.shift><Key.shift><Key.shift><Key.shift>Service<Key.space><Key.shift>Presentation.
Screenshot: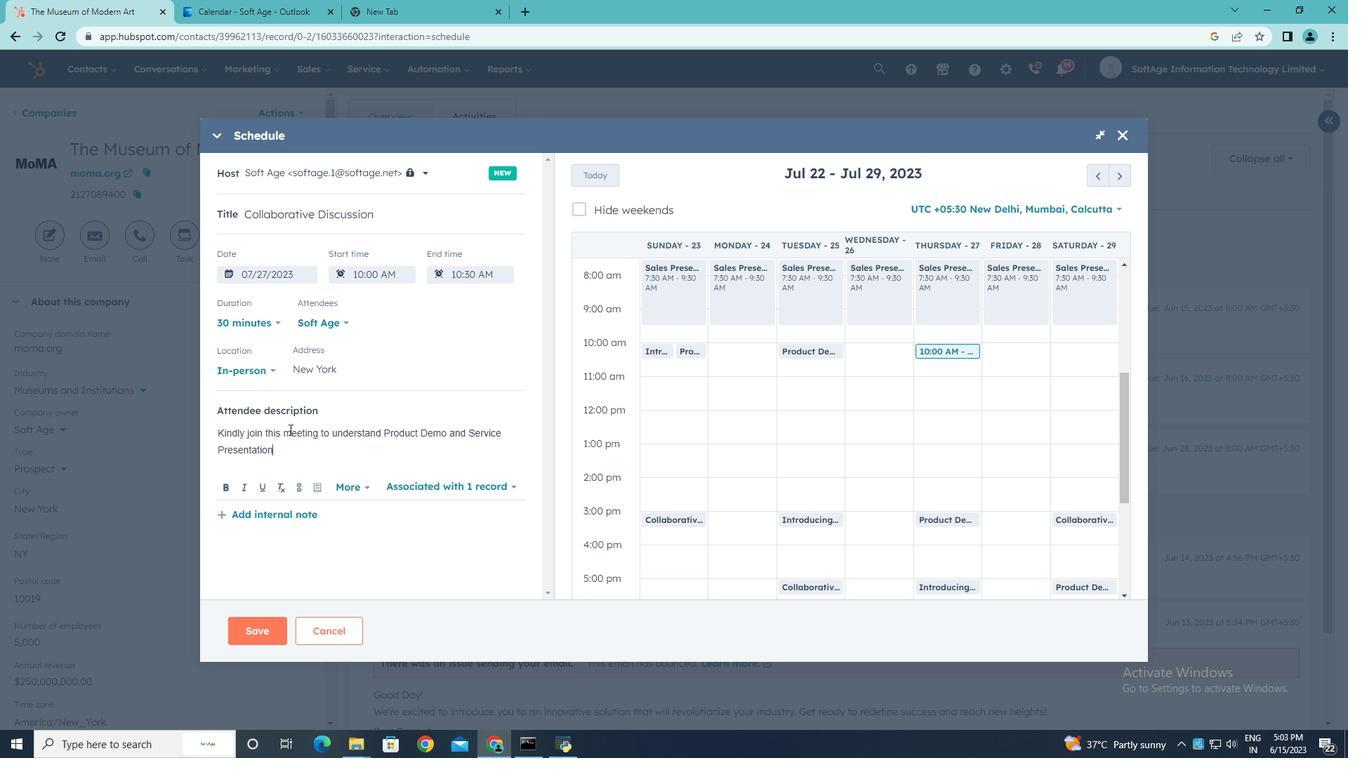 
Action: Mouse moved to (344, 322)
Screenshot: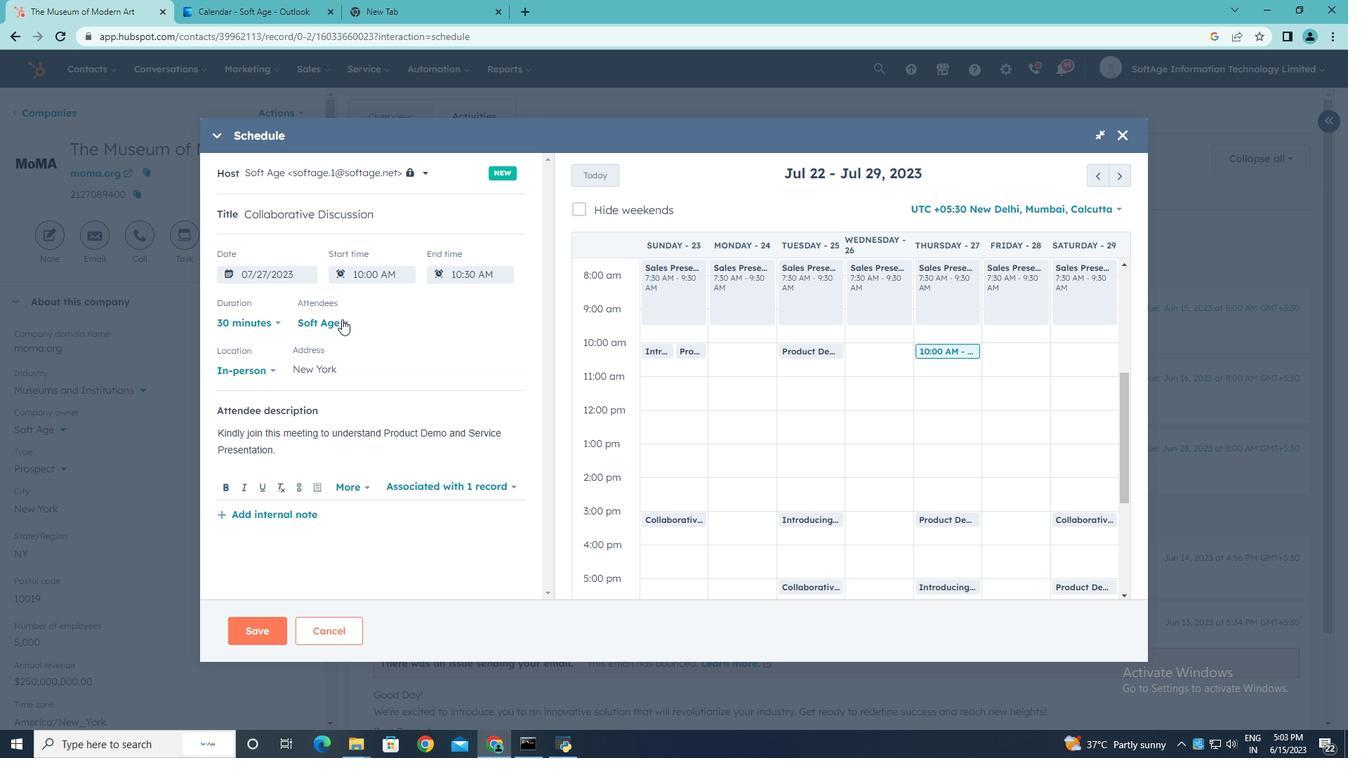 
Action: Mouse pressed left at (344, 322)
Screenshot: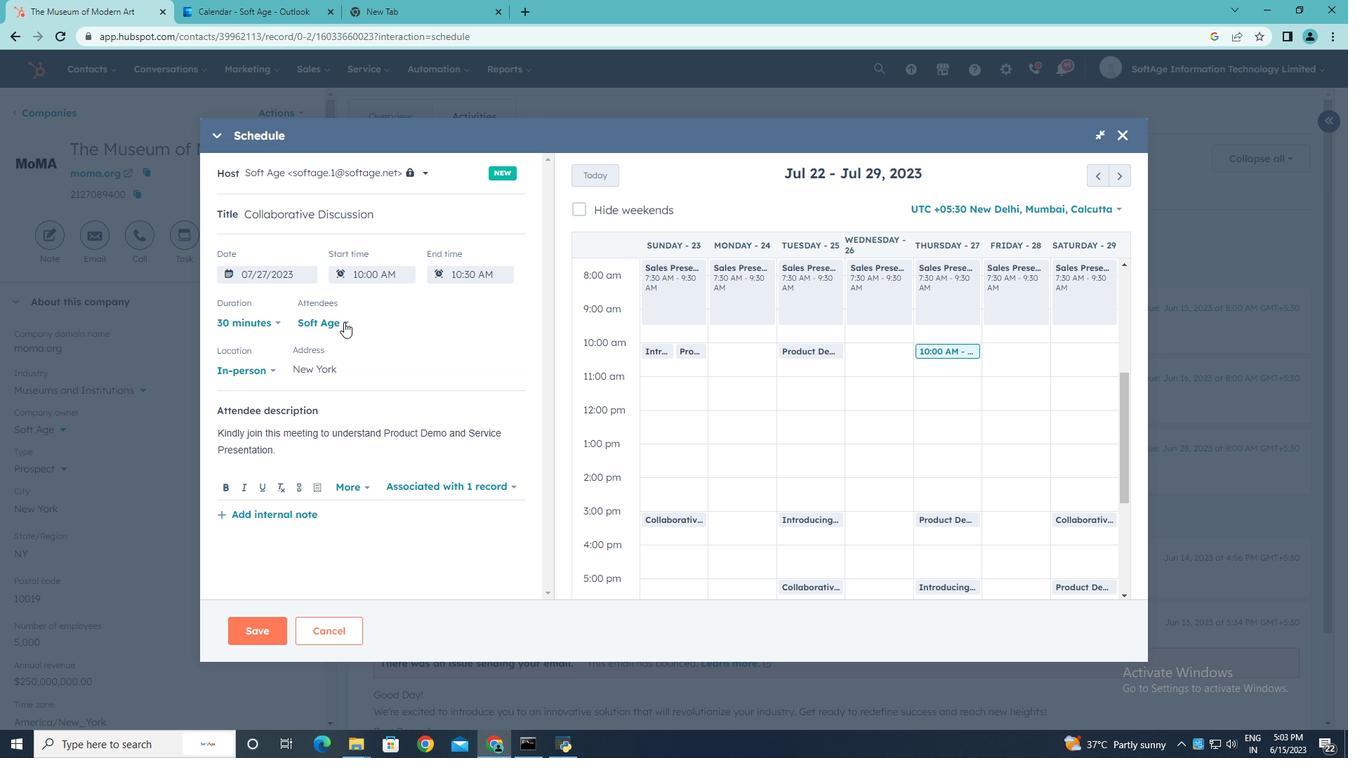 
Action: Mouse moved to (249, 499)
Screenshot: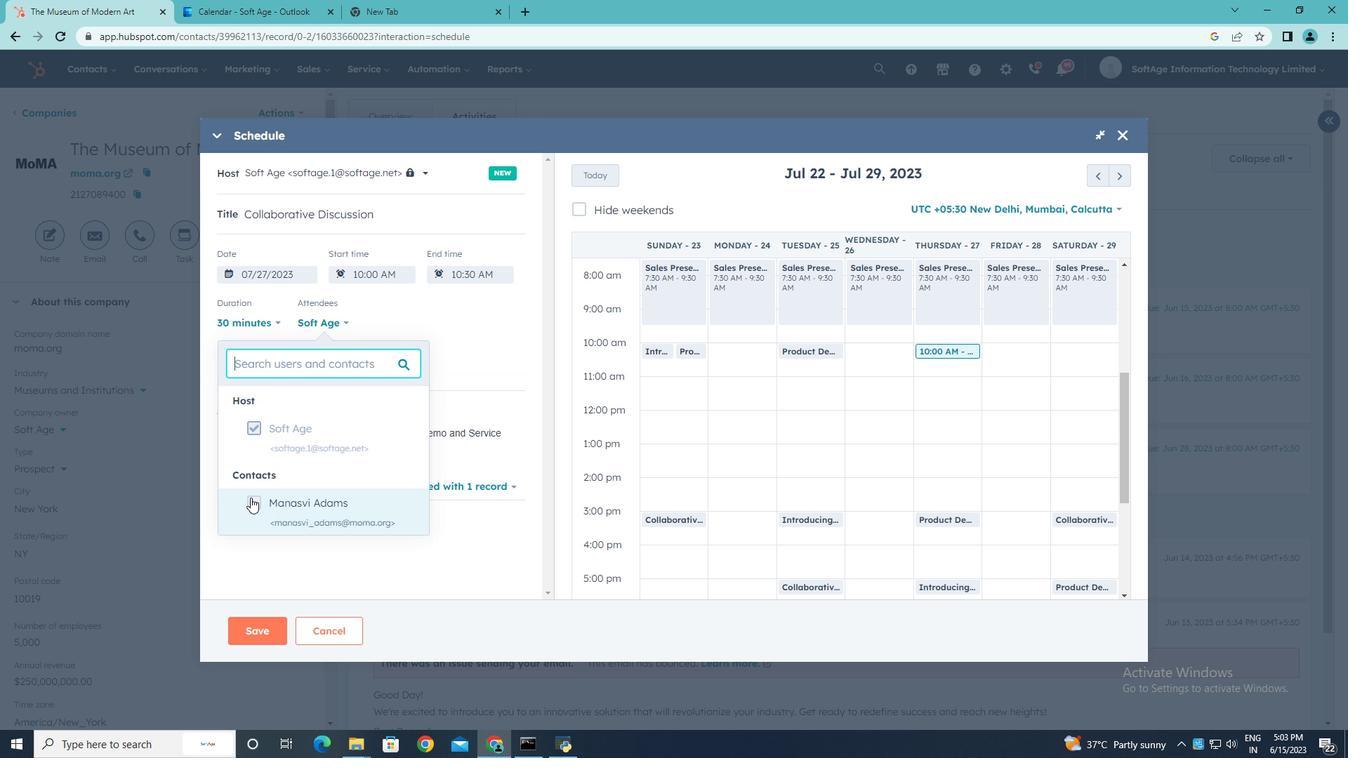 
Action: Mouse pressed left at (249, 499)
Screenshot: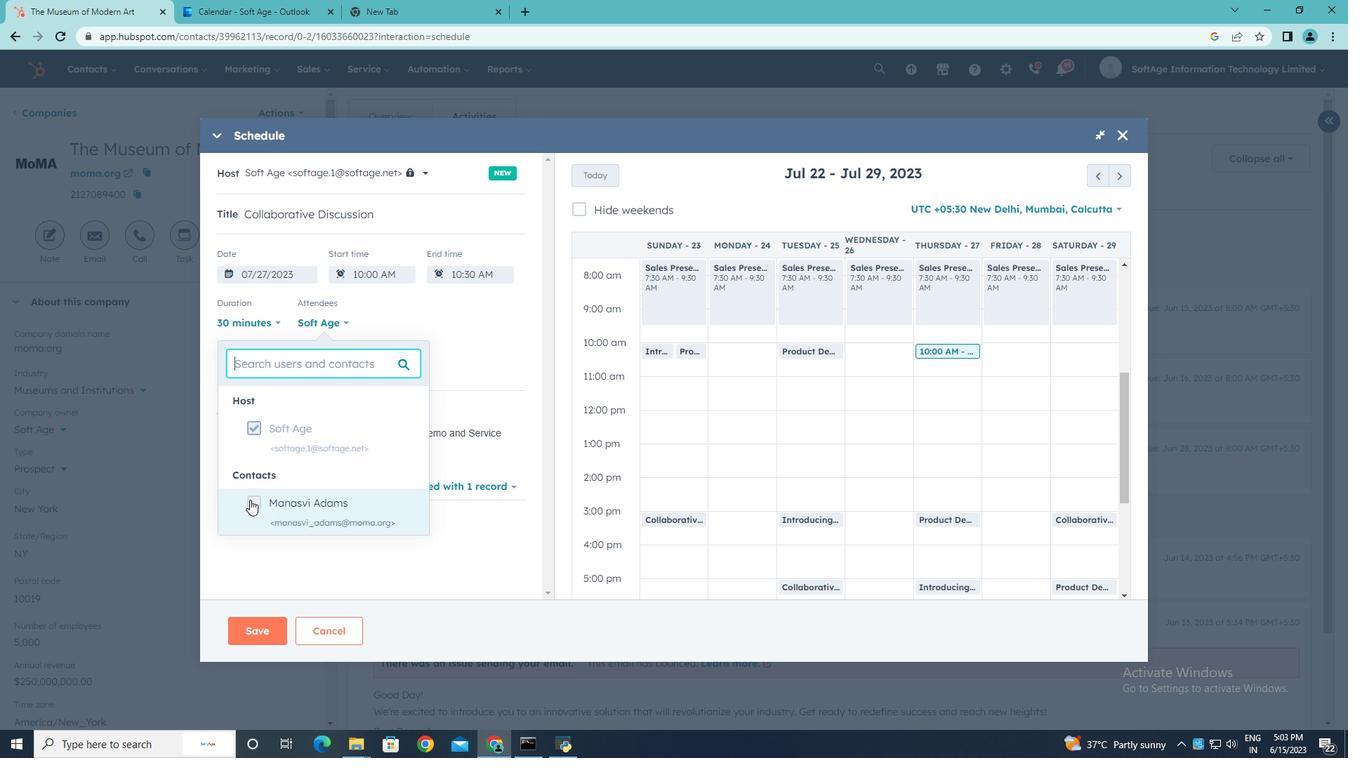 
Action: Mouse moved to (487, 537)
Screenshot: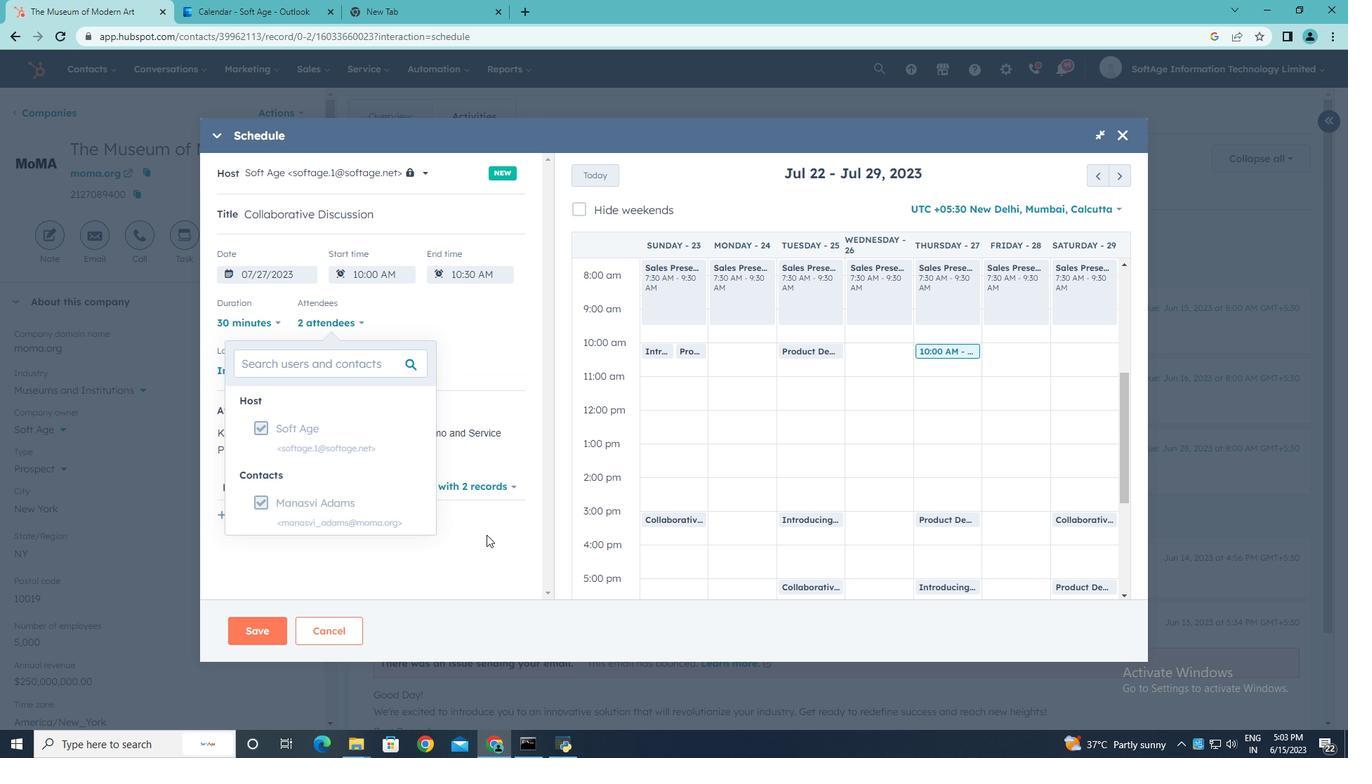 
Action: Mouse pressed left at (487, 537)
Screenshot: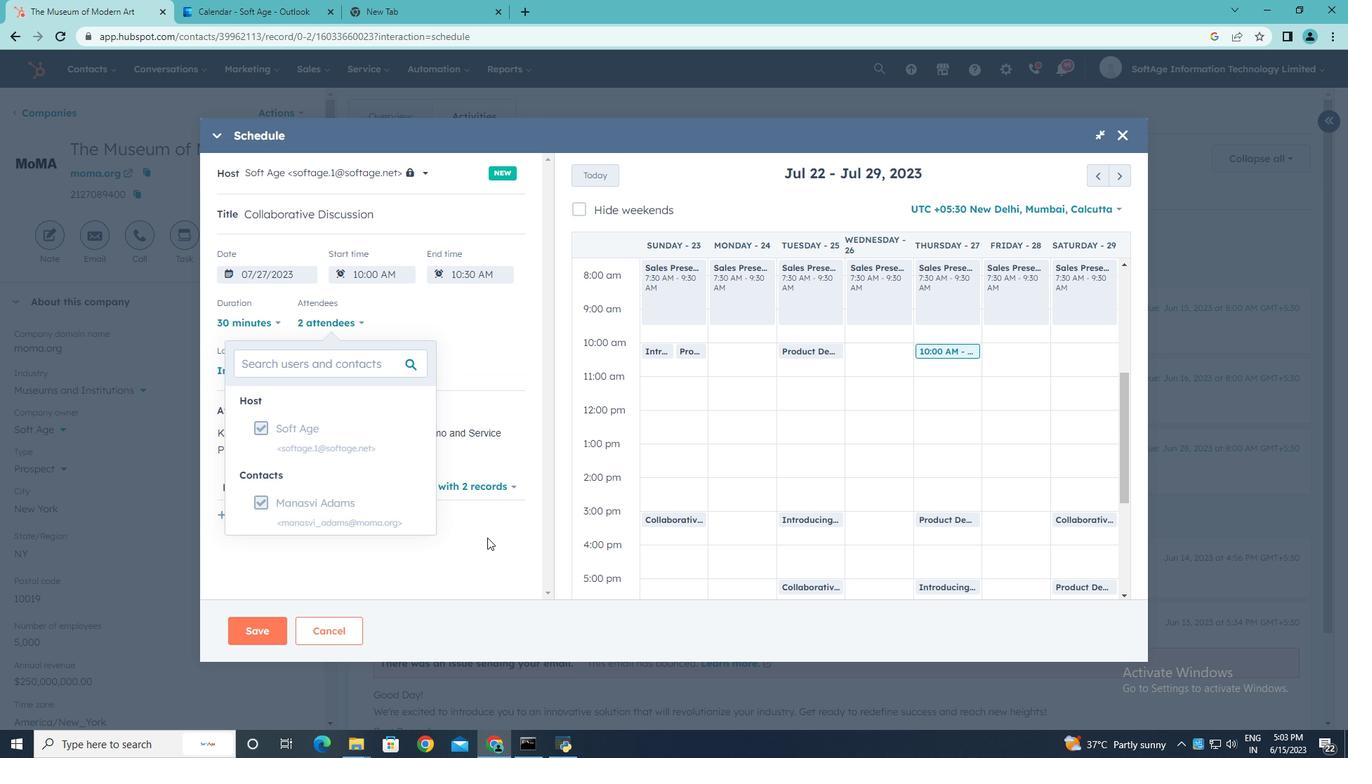 
Action: Mouse moved to (267, 623)
Screenshot: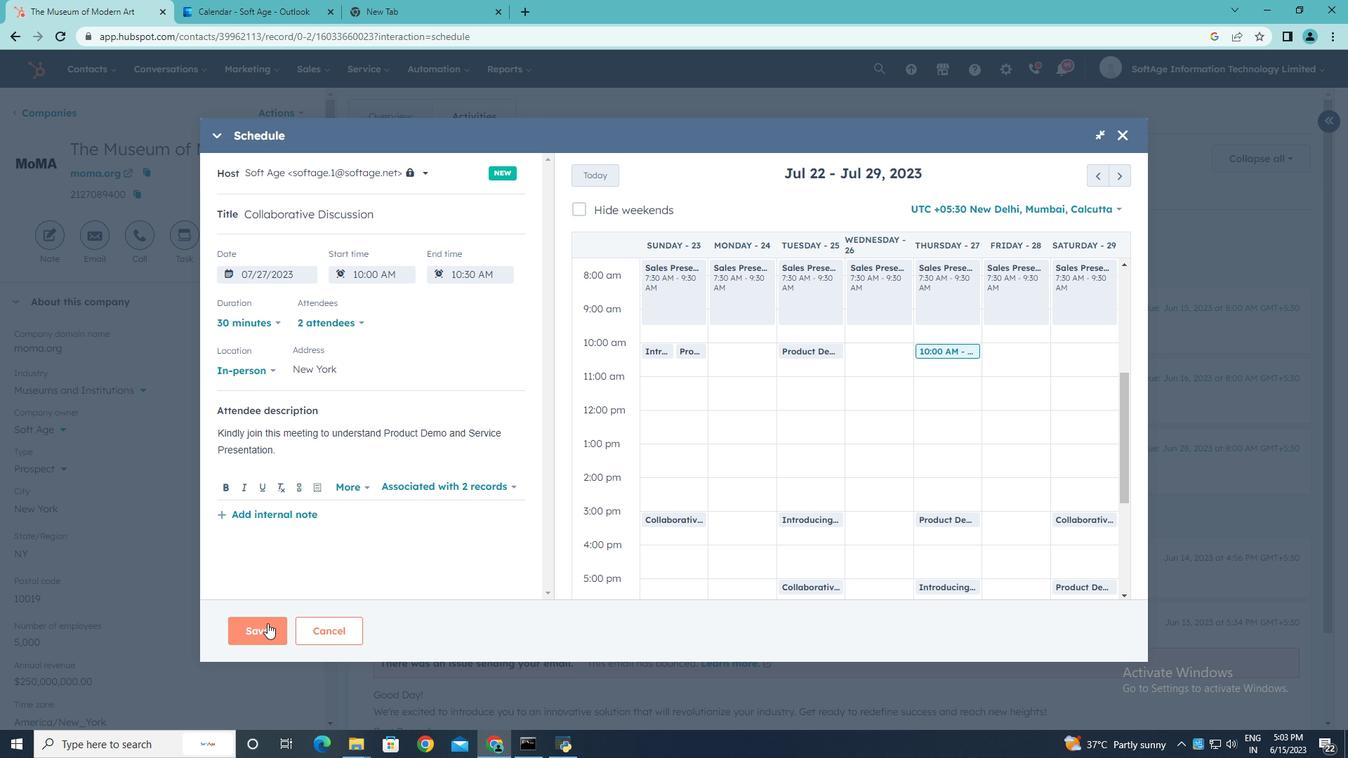 
Action: Mouse pressed left at (267, 623)
Screenshot: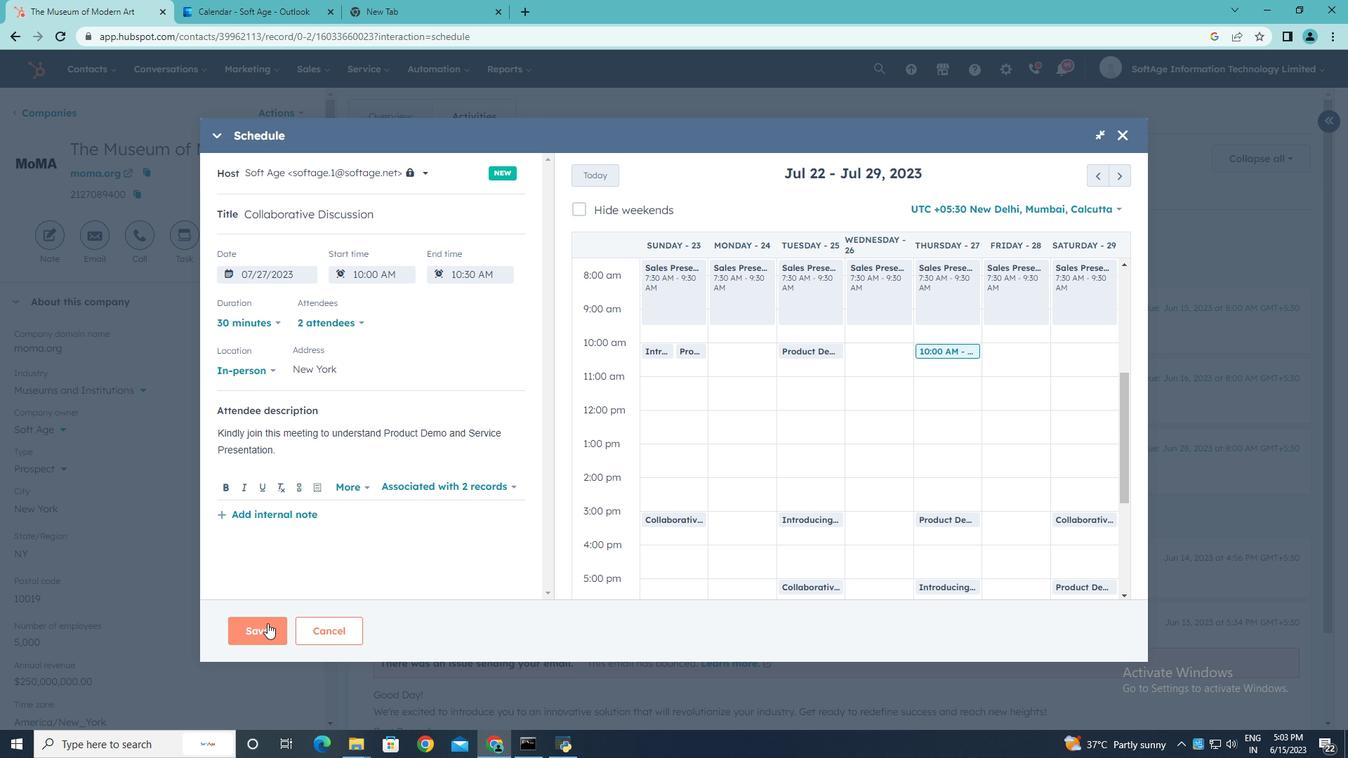 
